 Task: Search one way flight ticket for 4 adults, 2 children, 2 infants in seat and 1 infant on lap in premium economy from Juneau: Juneau International Airport to Rockford: Chicago Rockford International Airport(was Northwest Chicagoland Regional Airport At Rockford) on 5-1-2023. Stops: Any number of stop. Choice of flights is Westjet. Number of bags: 2 carry on bags. Price is upto 99000. Outbound departure time preference is 6:15. Return departure time preference is 13:15.
Action: Mouse moved to (215, 190)
Screenshot: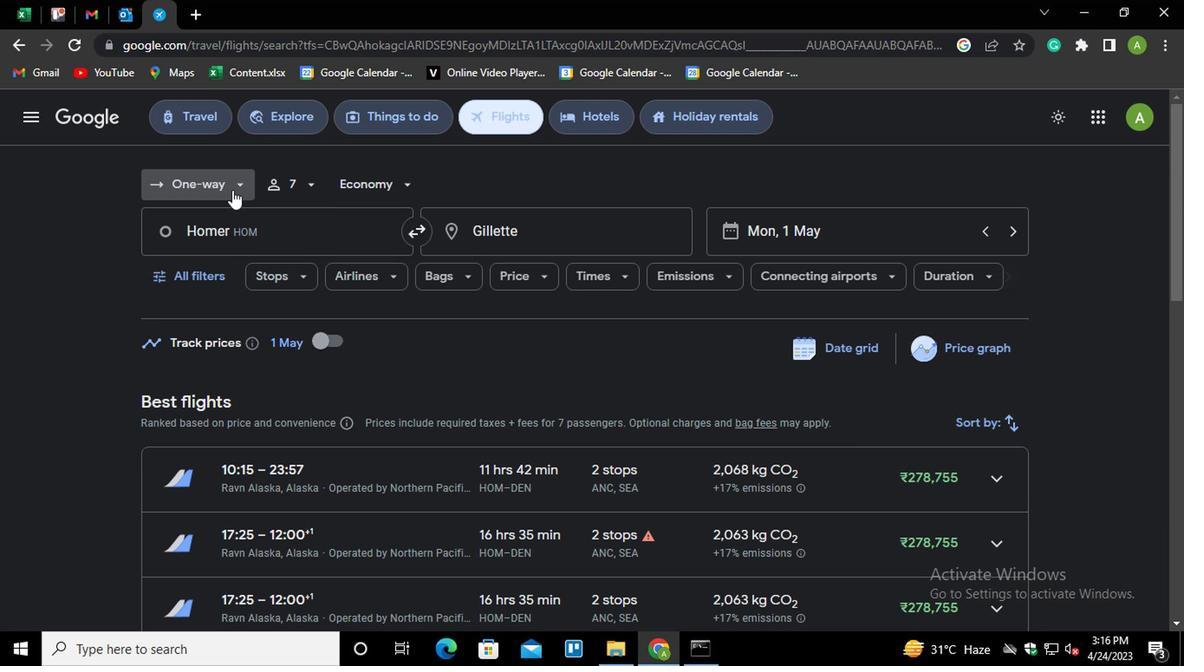 
Action: Mouse pressed left at (215, 190)
Screenshot: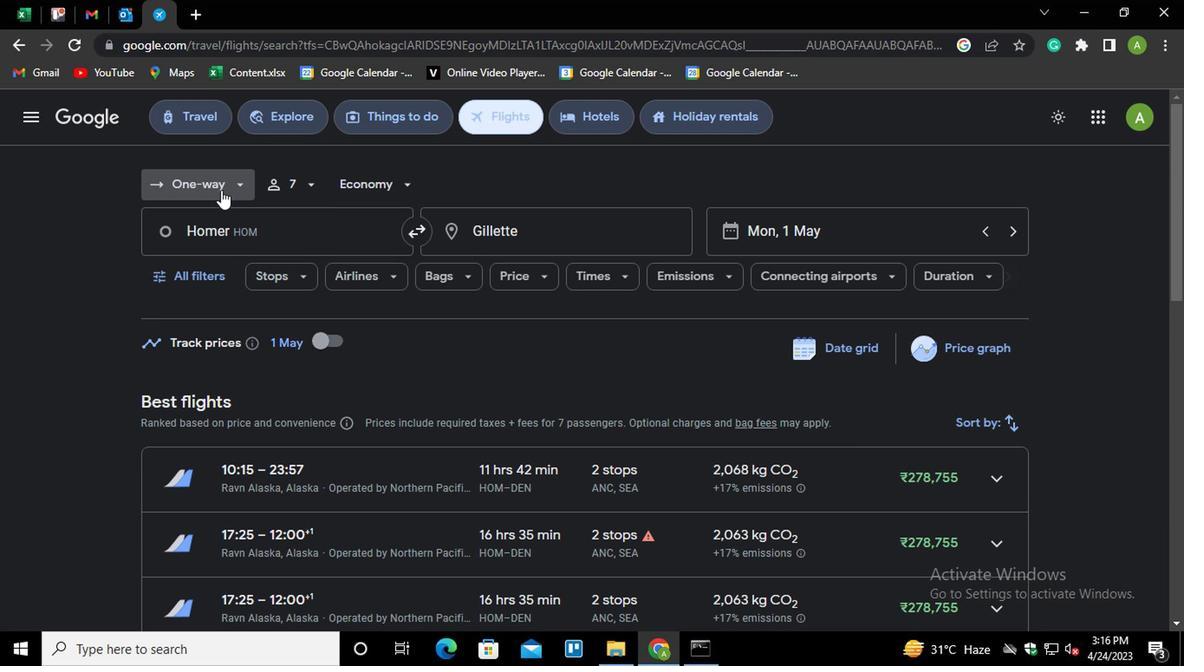 
Action: Mouse moved to (219, 252)
Screenshot: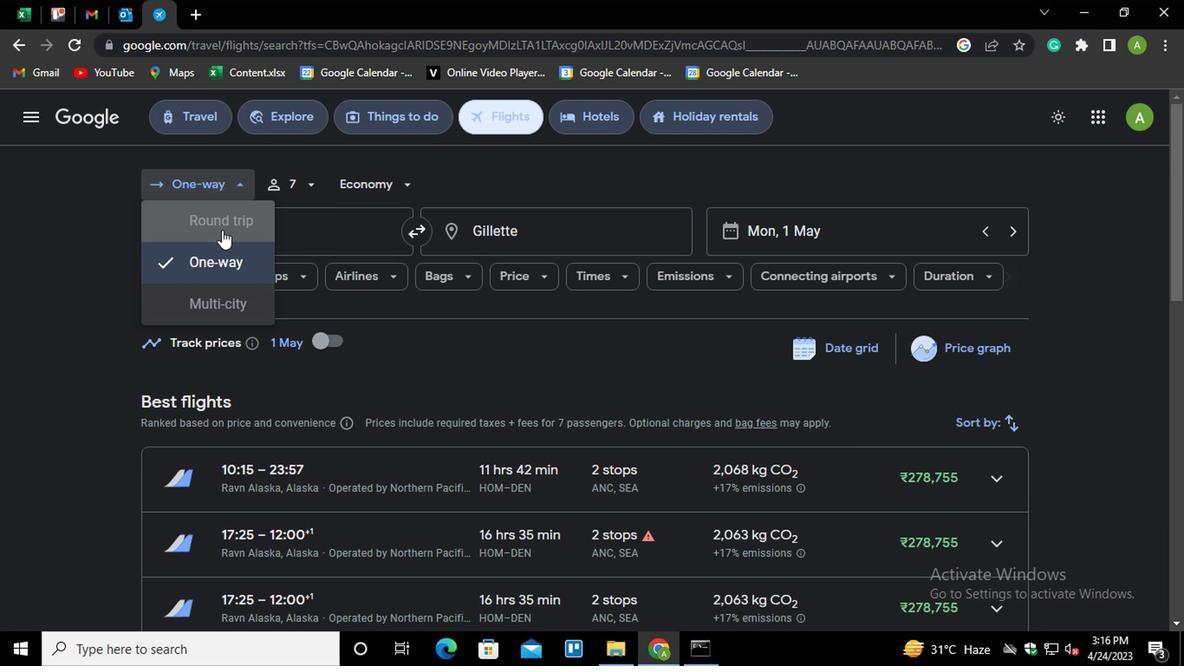 
Action: Mouse pressed left at (219, 252)
Screenshot: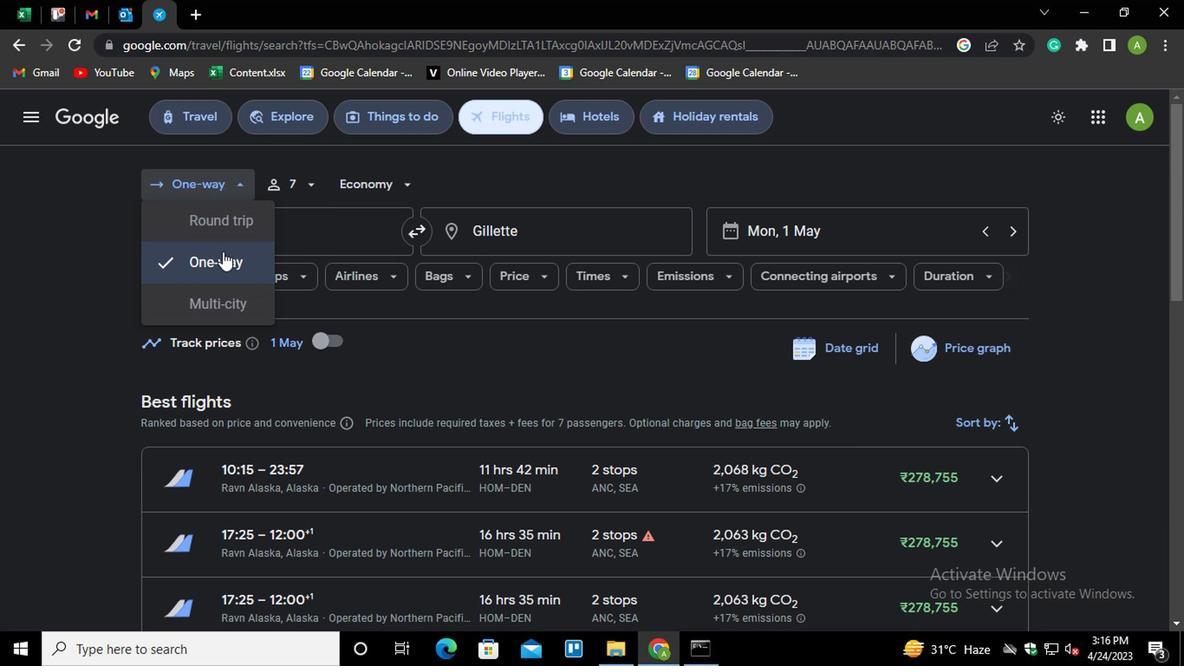
Action: Mouse moved to (290, 180)
Screenshot: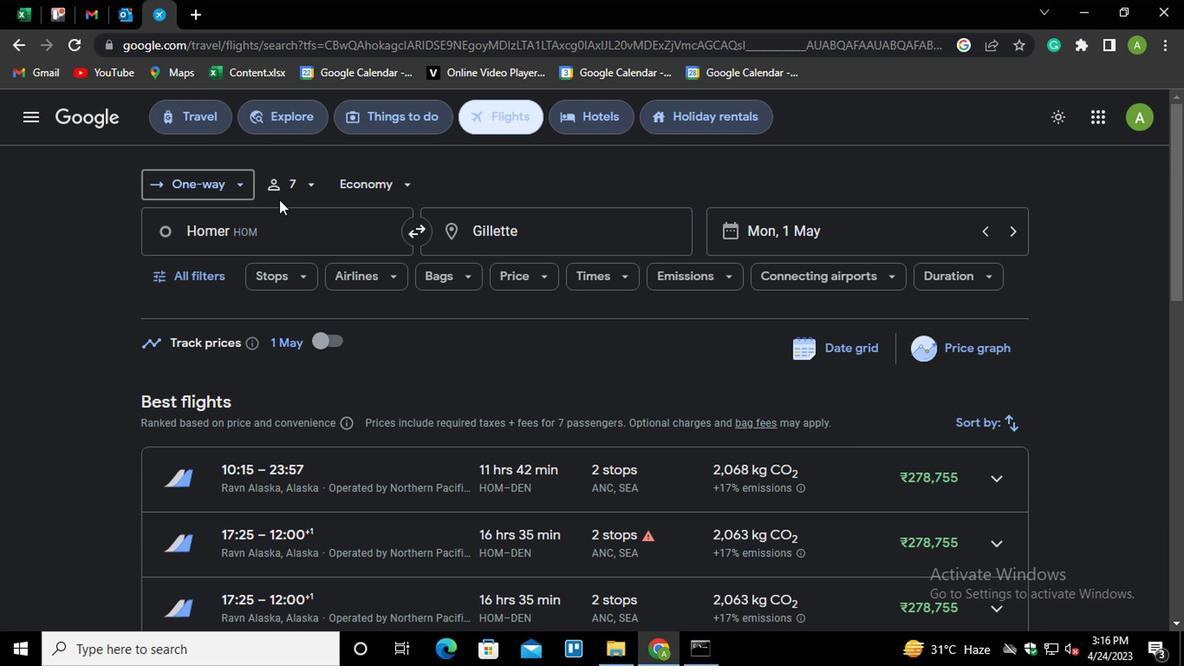 
Action: Mouse pressed left at (290, 180)
Screenshot: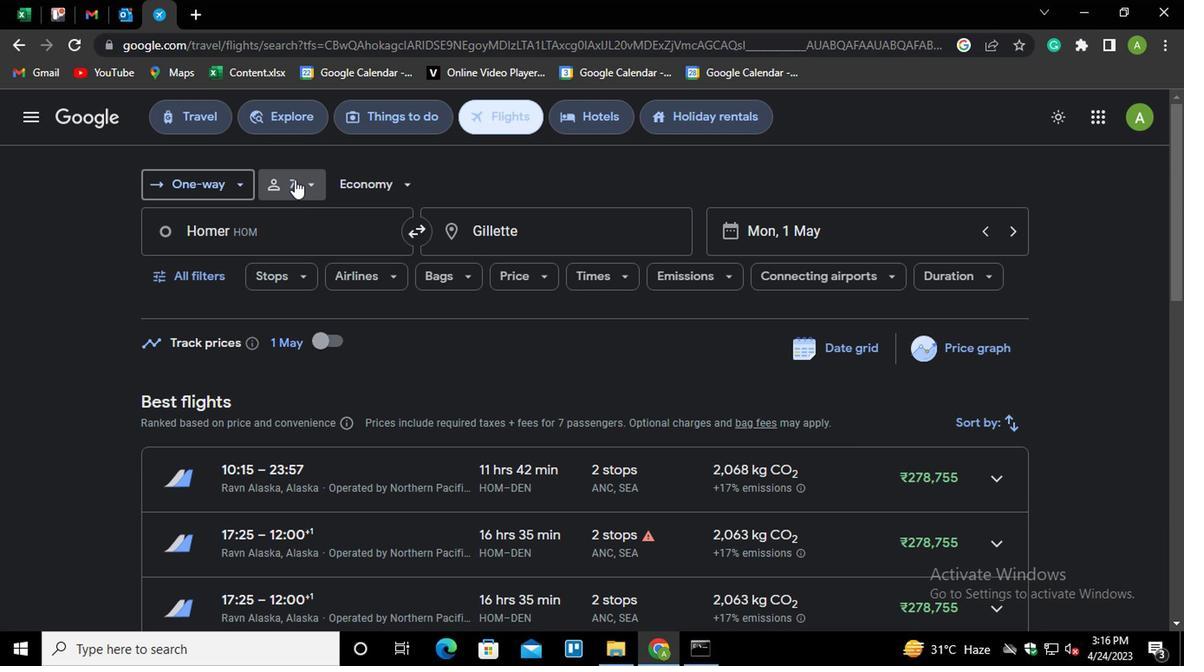 
Action: Mouse moved to (378, 228)
Screenshot: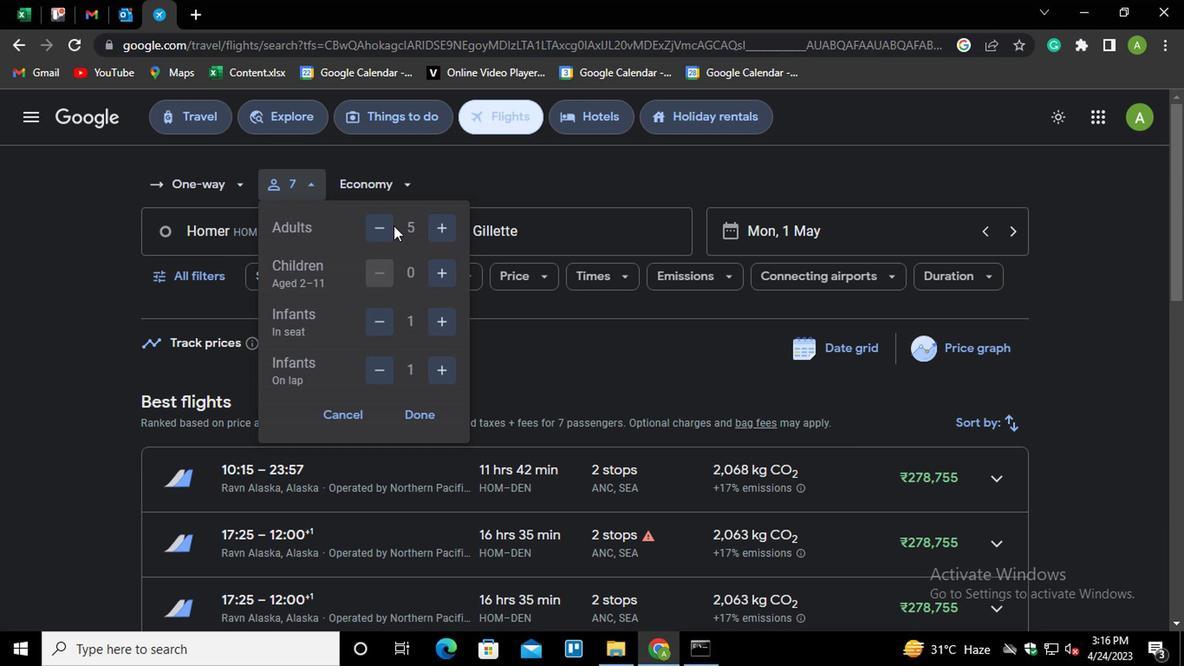 
Action: Mouse pressed left at (378, 228)
Screenshot: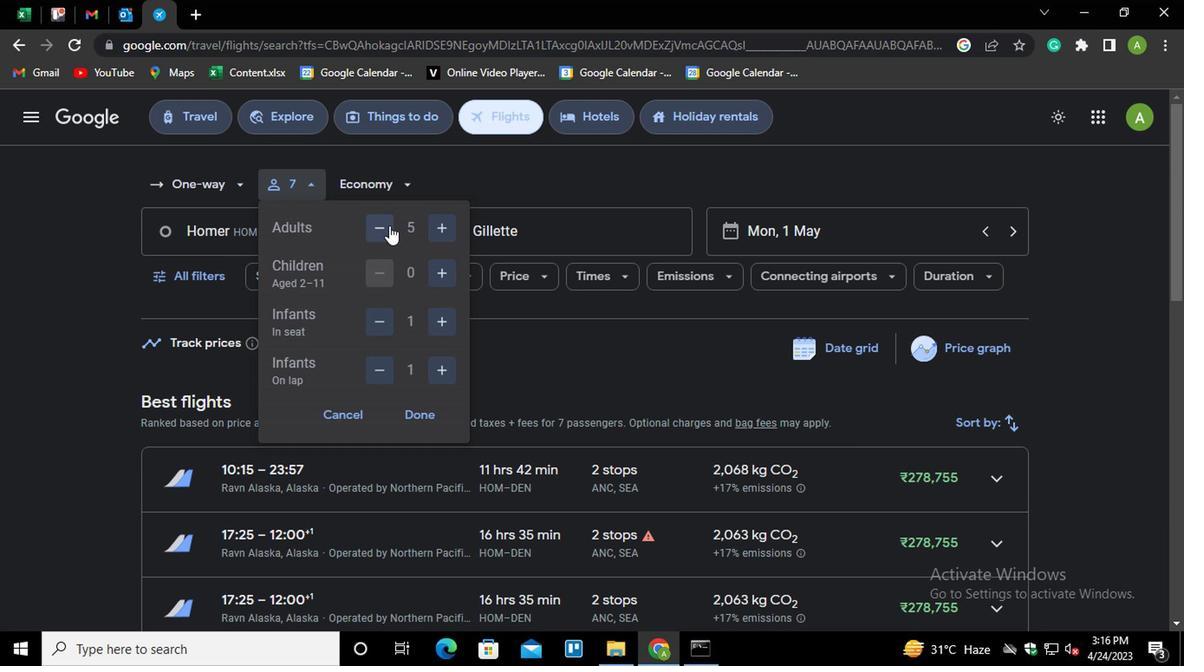 
Action: Mouse moved to (447, 270)
Screenshot: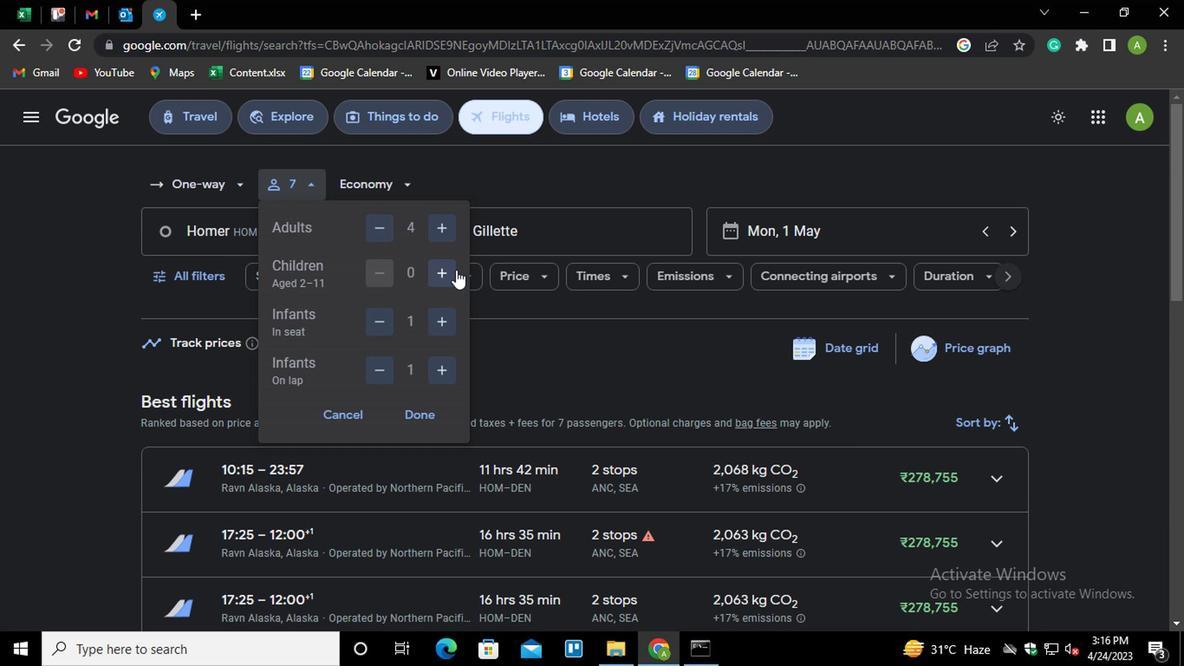 
Action: Mouse pressed left at (447, 270)
Screenshot: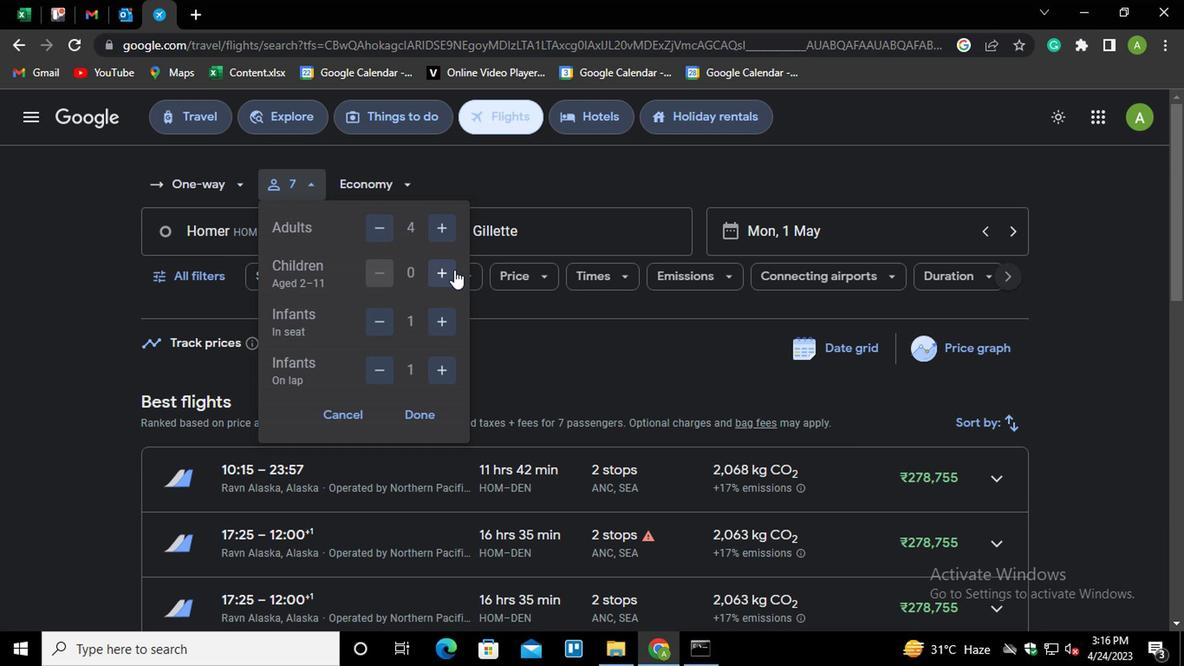 
Action: Mouse moved to (446, 270)
Screenshot: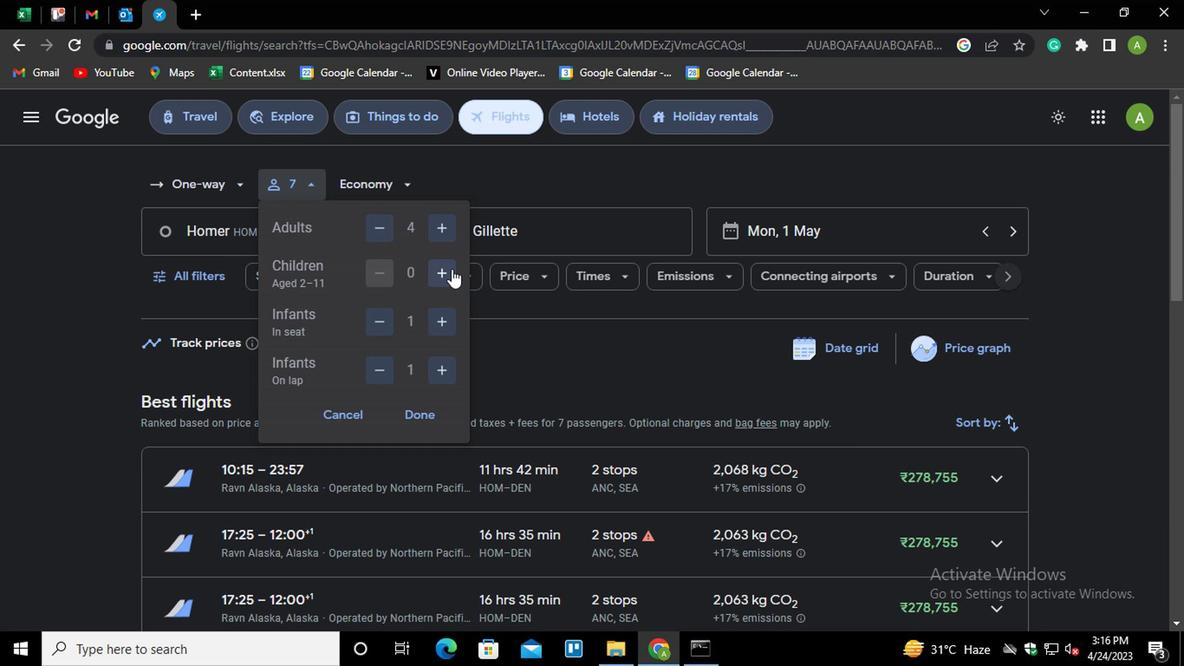 
Action: Mouse pressed left at (446, 270)
Screenshot: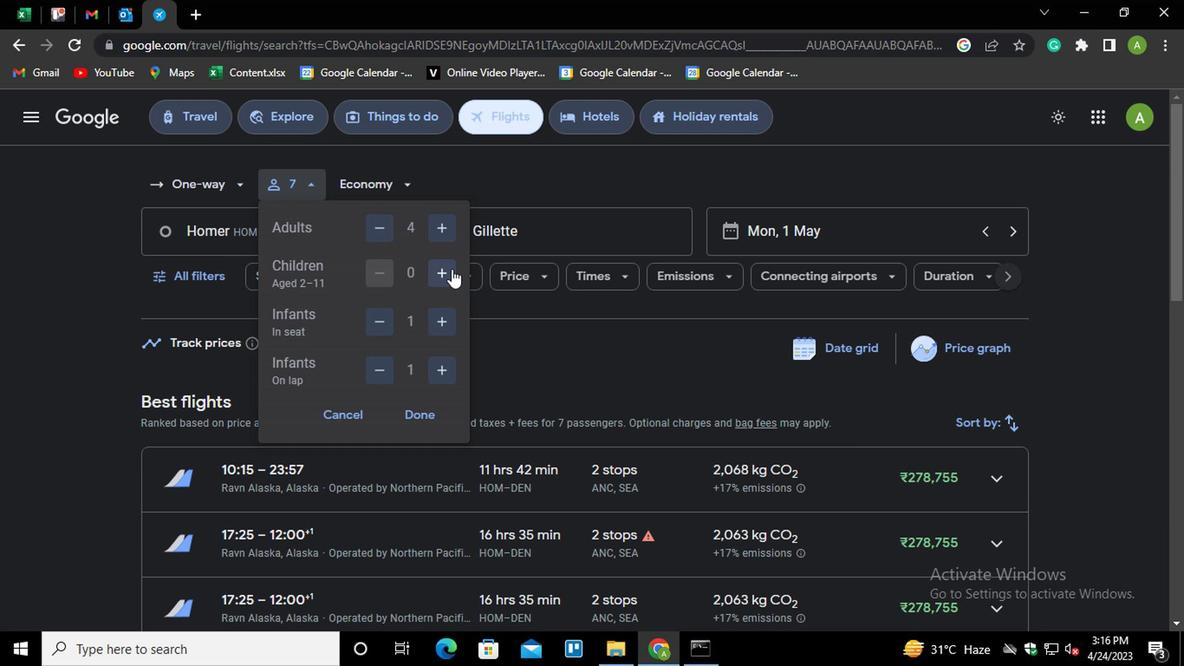 
Action: Mouse moved to (428, 325)
Screenshot: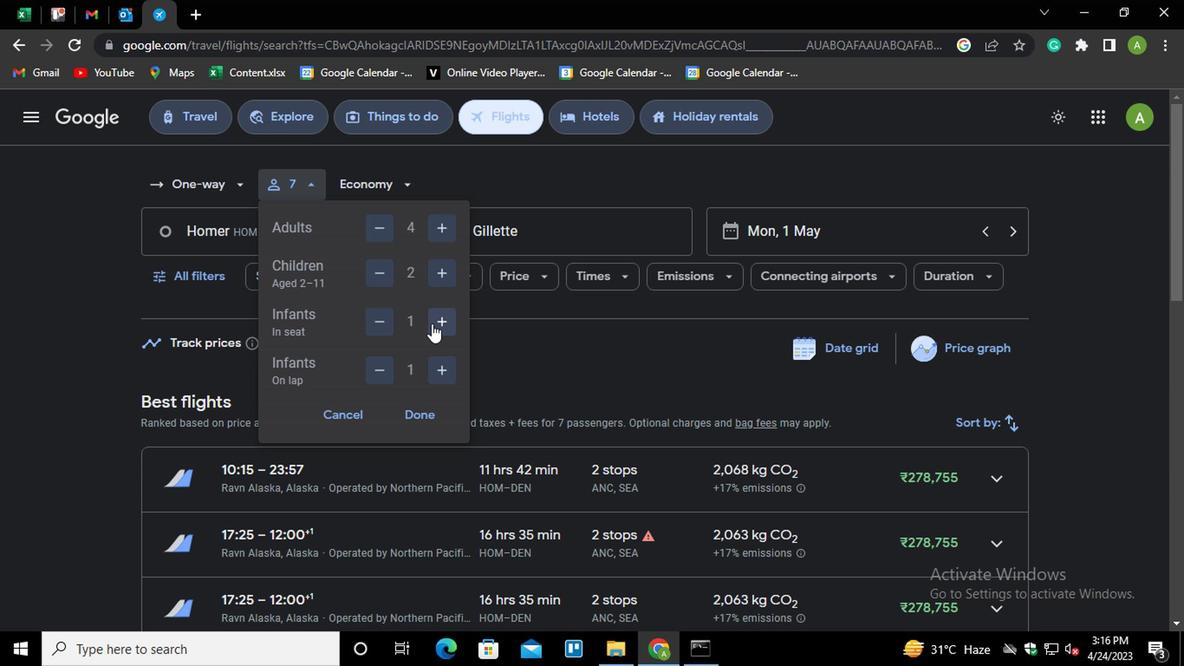 
Action: Mouse pressed left at (428, 325)
Screenshot: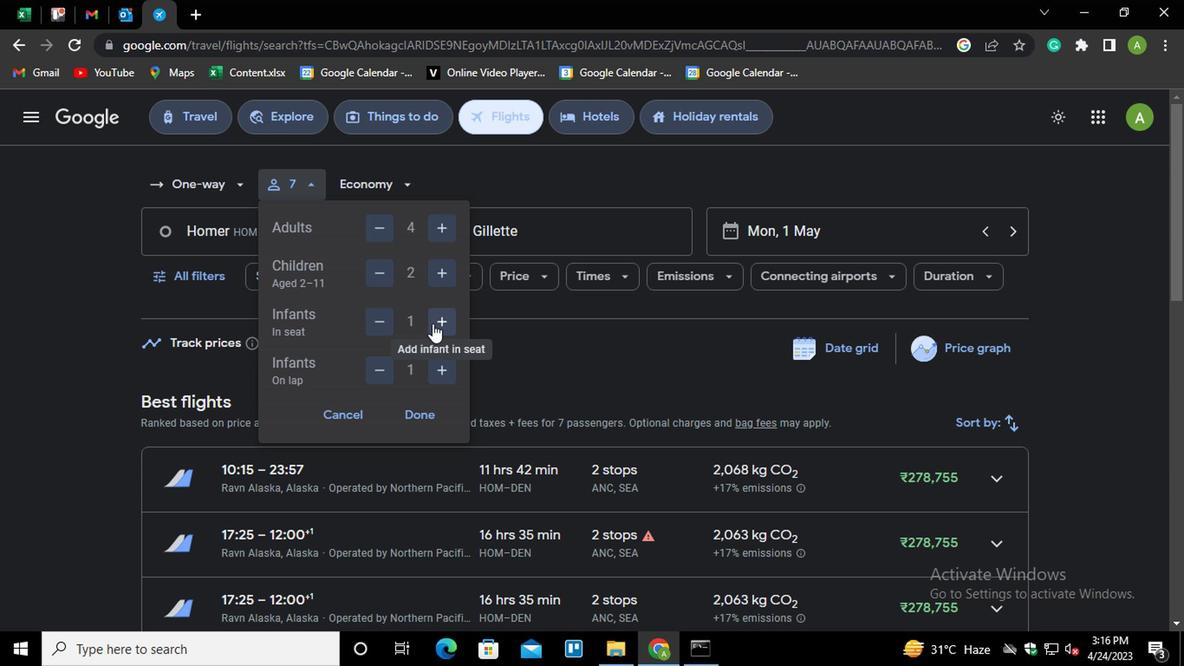 
Action: Mouse moved to (419, 420)
Screenshot: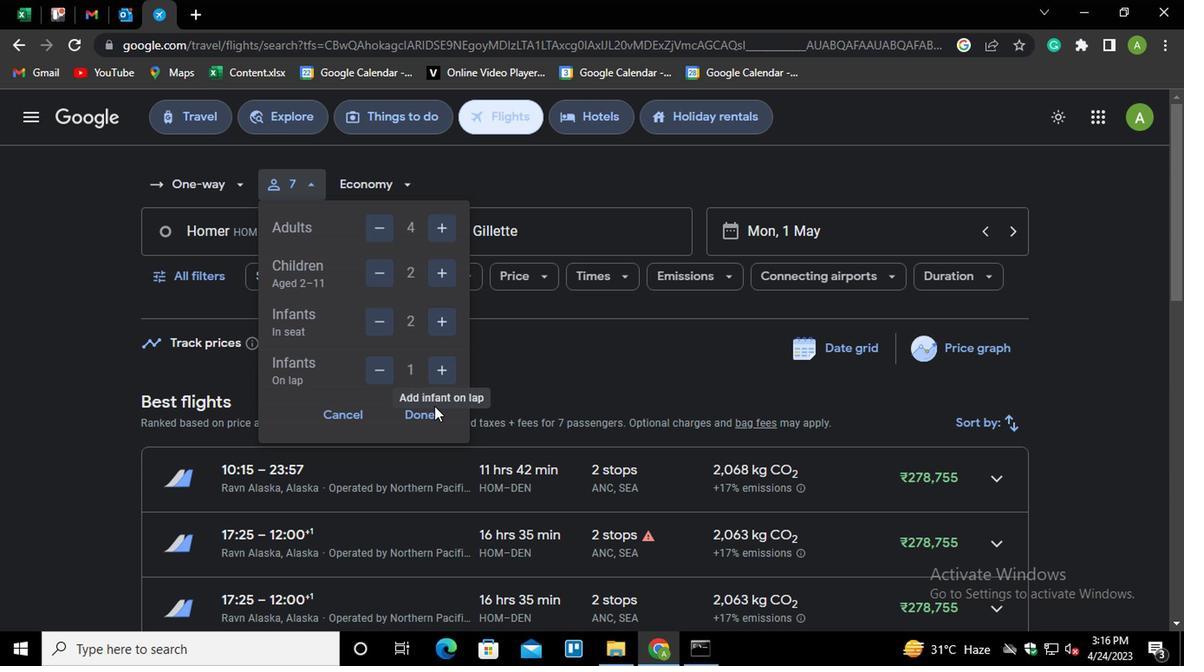 
Action: Mouse pressed left at (419, 420)
Screenshot: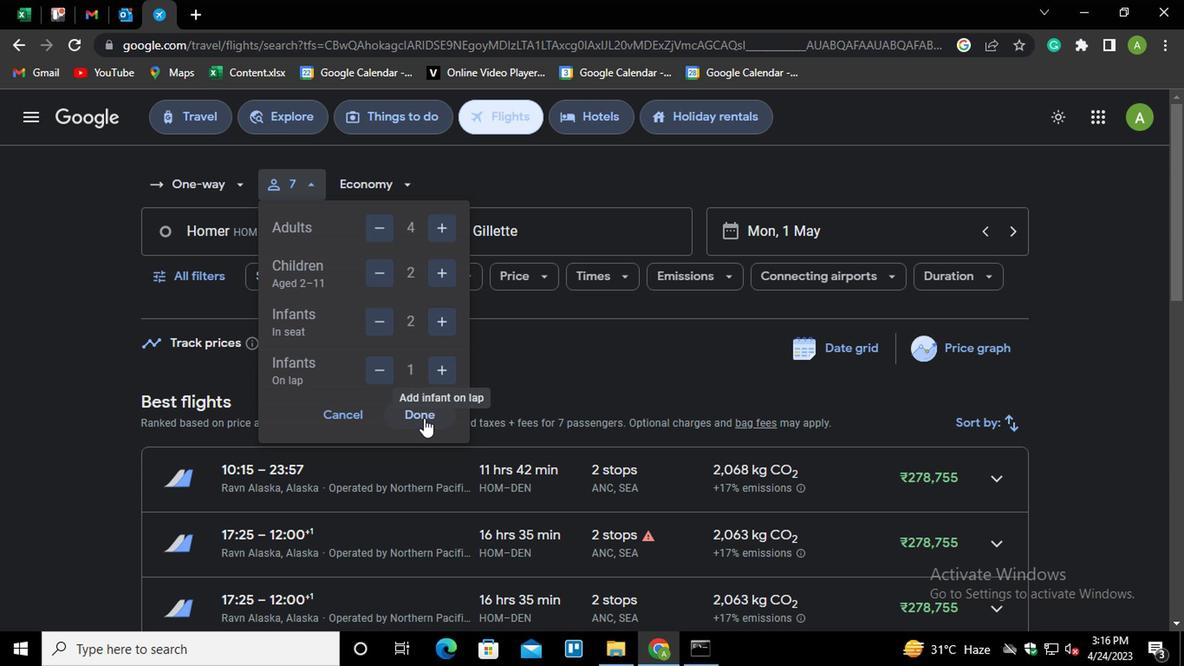
Action: Mouse moved to (371, 177)
Screenshot: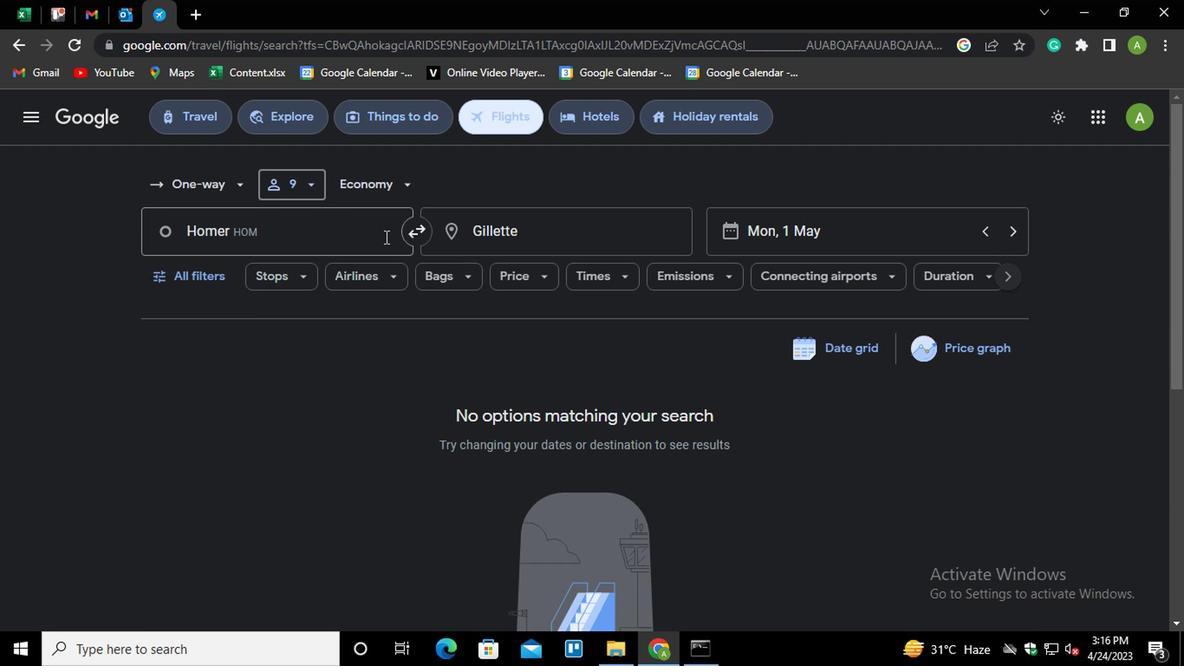 
Action: Mouse pressed left at (371, 177)
Screenshot: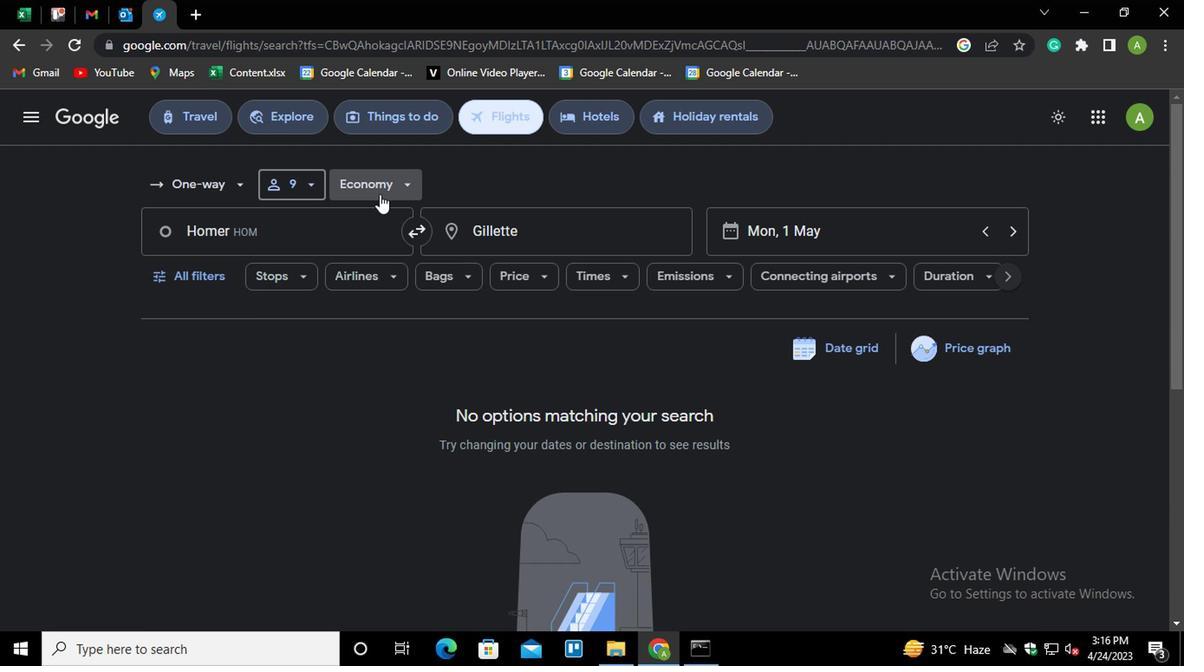 
Action: Mouse moved to (412, 263)
Screenshot: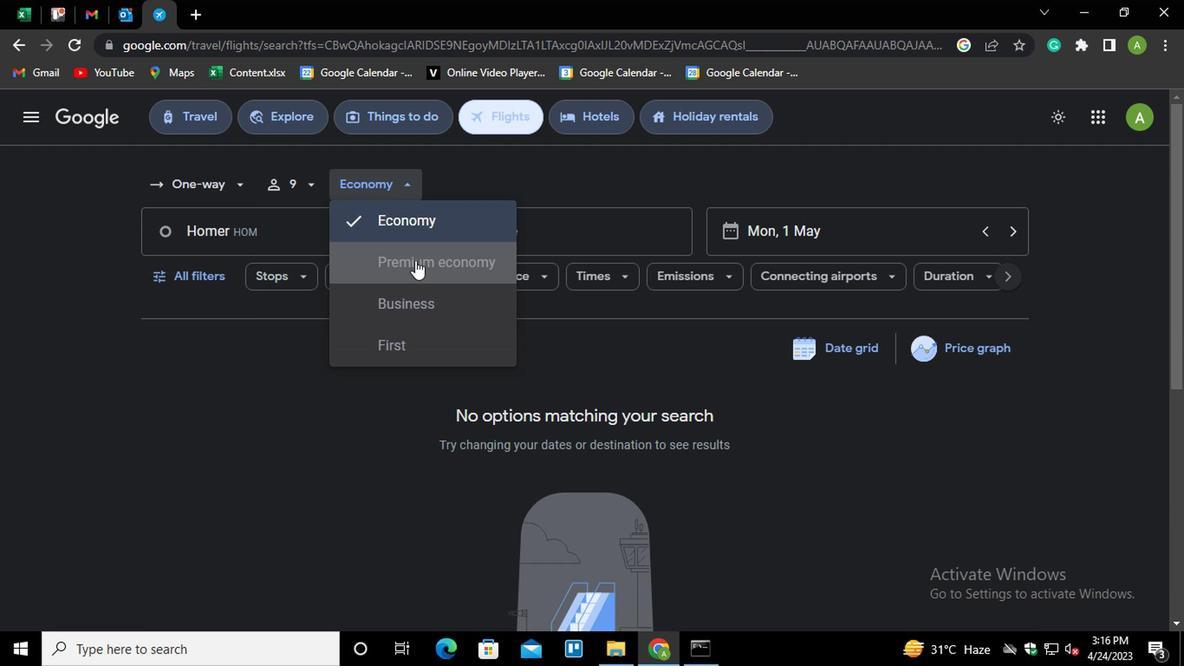 
Action: Mouse pressed left at (412, 263)
Screenshot: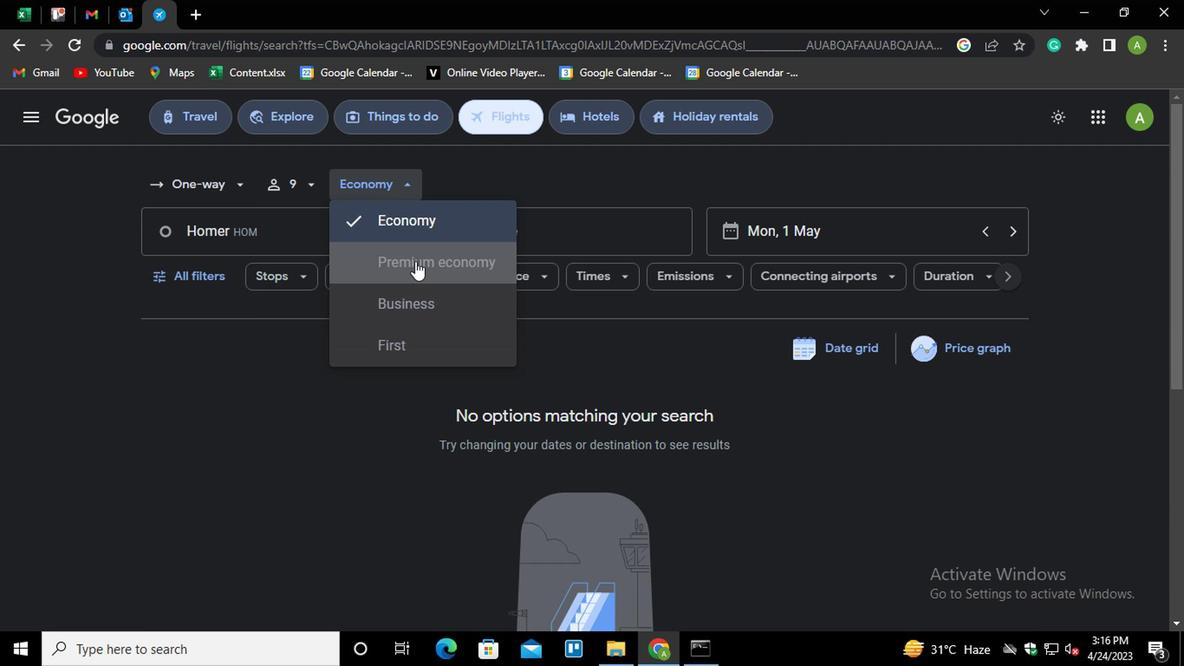 
Action: Mouse moved to (267, 220)
Screenshot: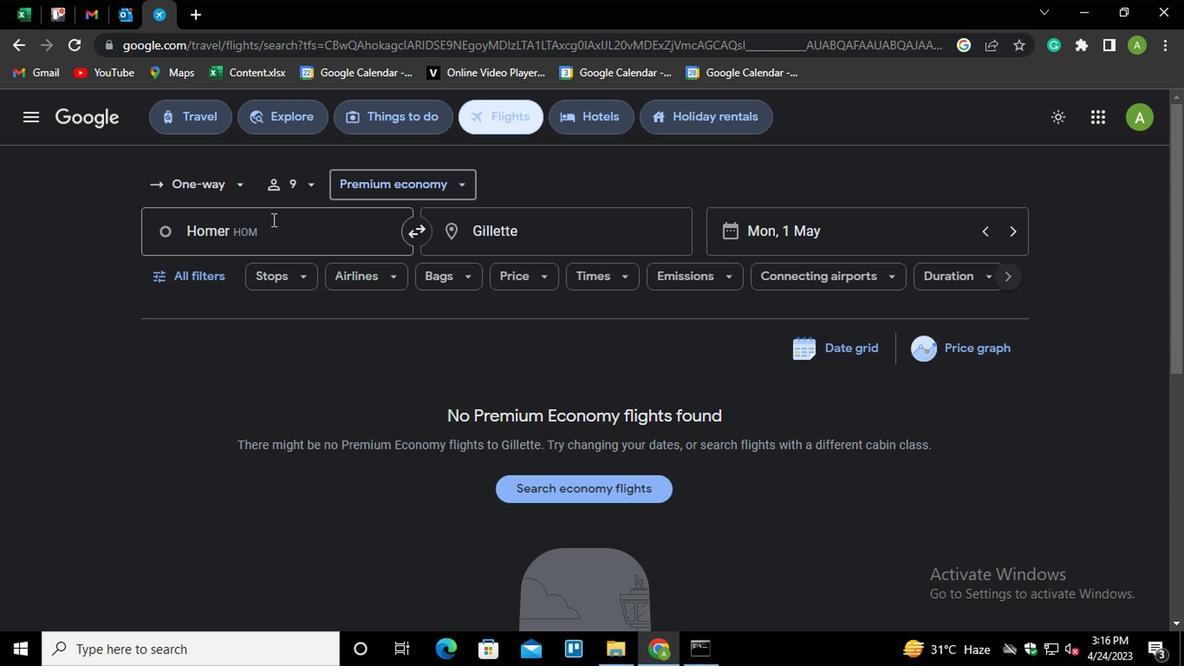 
Action: Mouse pressed left at (267, 220)
Screenshot: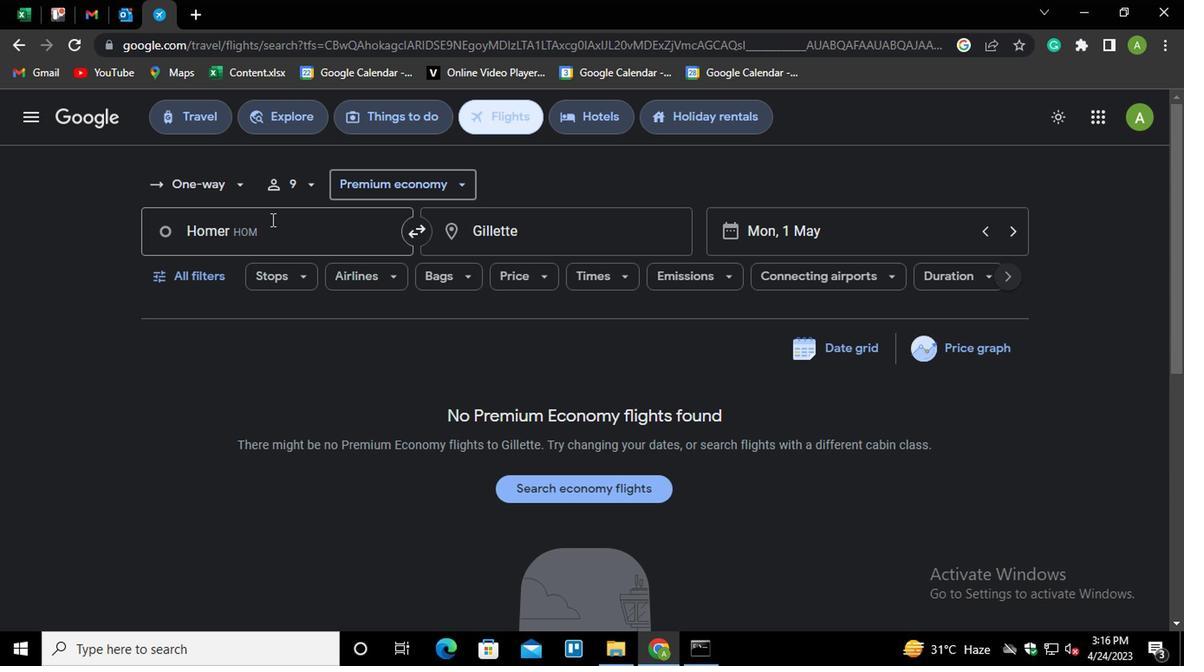 
Action: Key pressed <Key.shift_r>Junea<Key.down><Key.down><Key.enter>
Screenshot: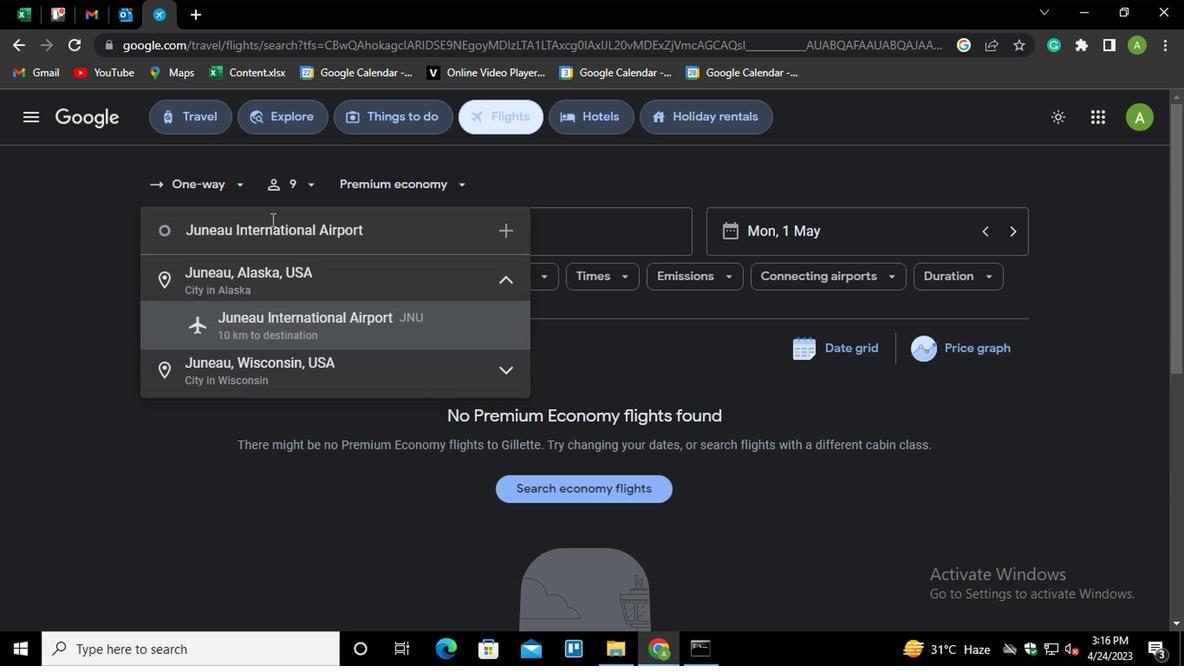
Action: Mouse moved to (526, 239)
Screenshot: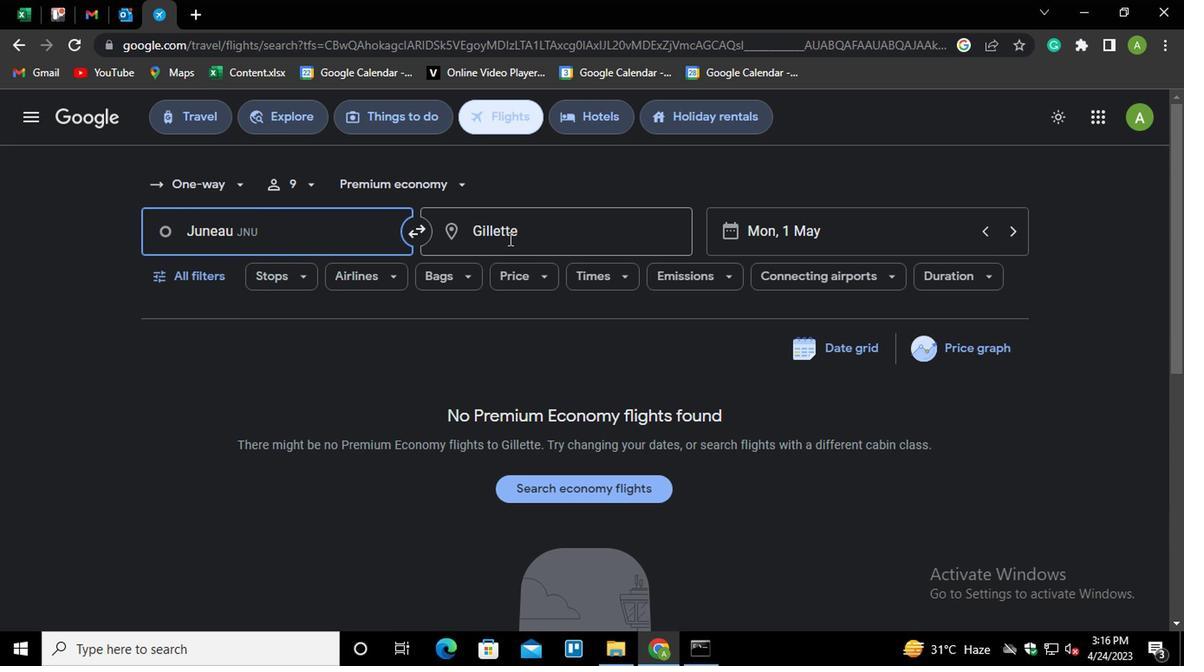 
Action: Mouse pressed left at (526, 239)
Screenshot: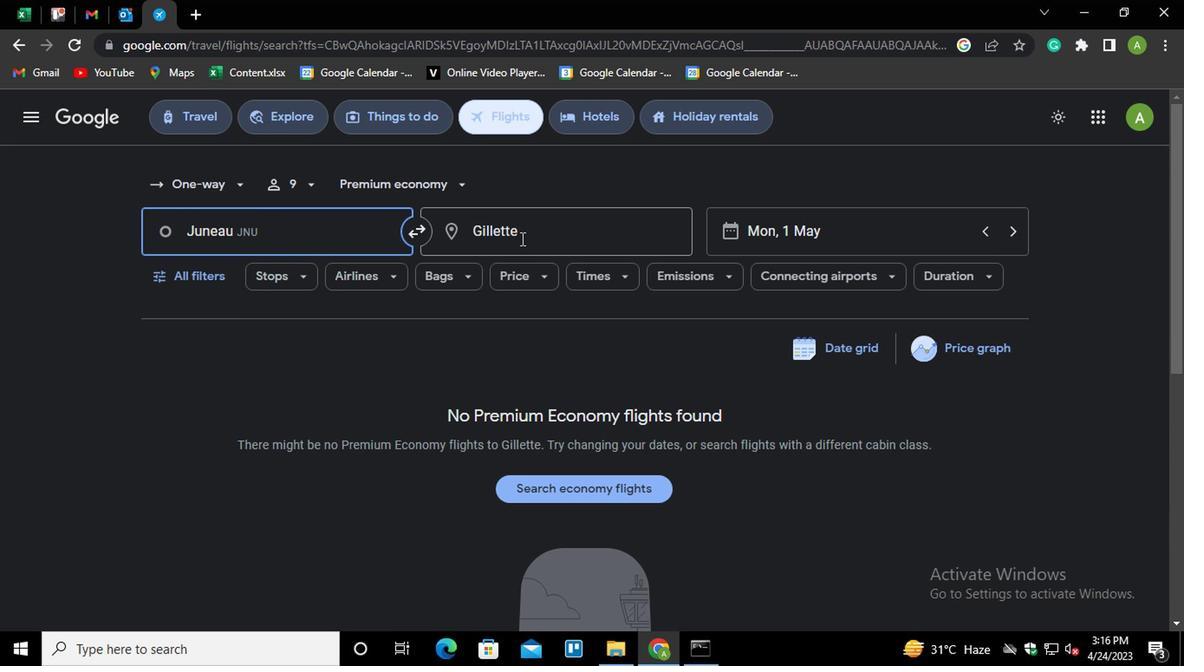
Action: Key pressed <Key.shift><Key.shift><Key.shift>CHICA<Key.down><Key.down><Key.down><Key.down><Key.enter>
Screenshot: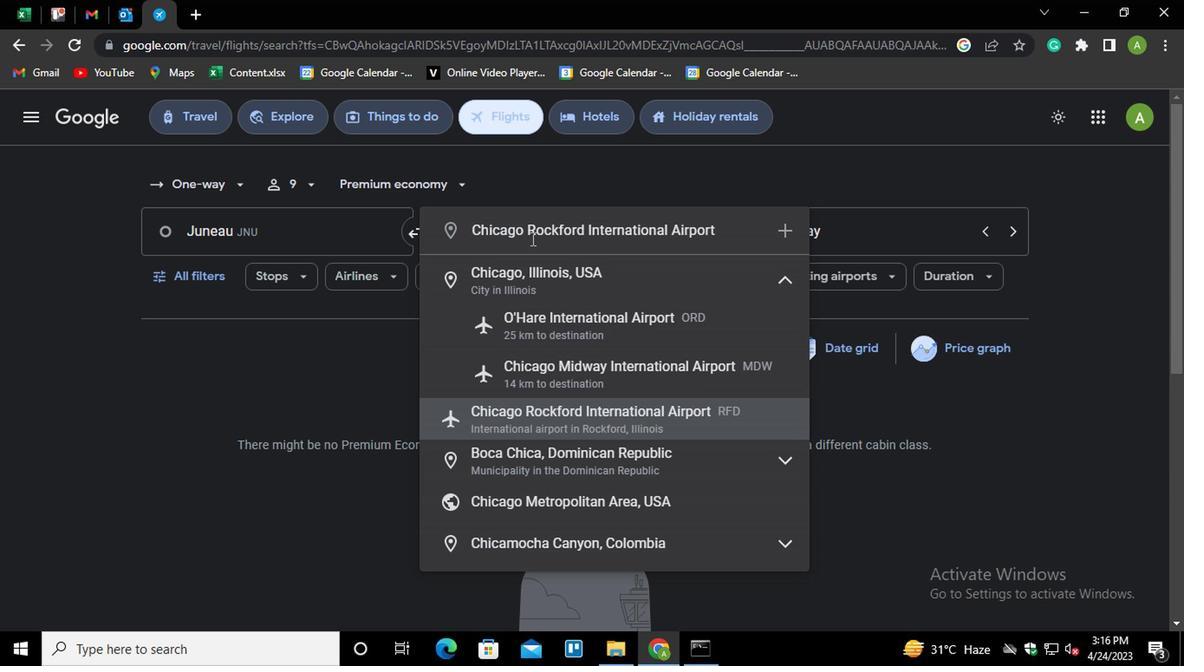 
Action: Mouse moved to (167, 273)
Screenshot: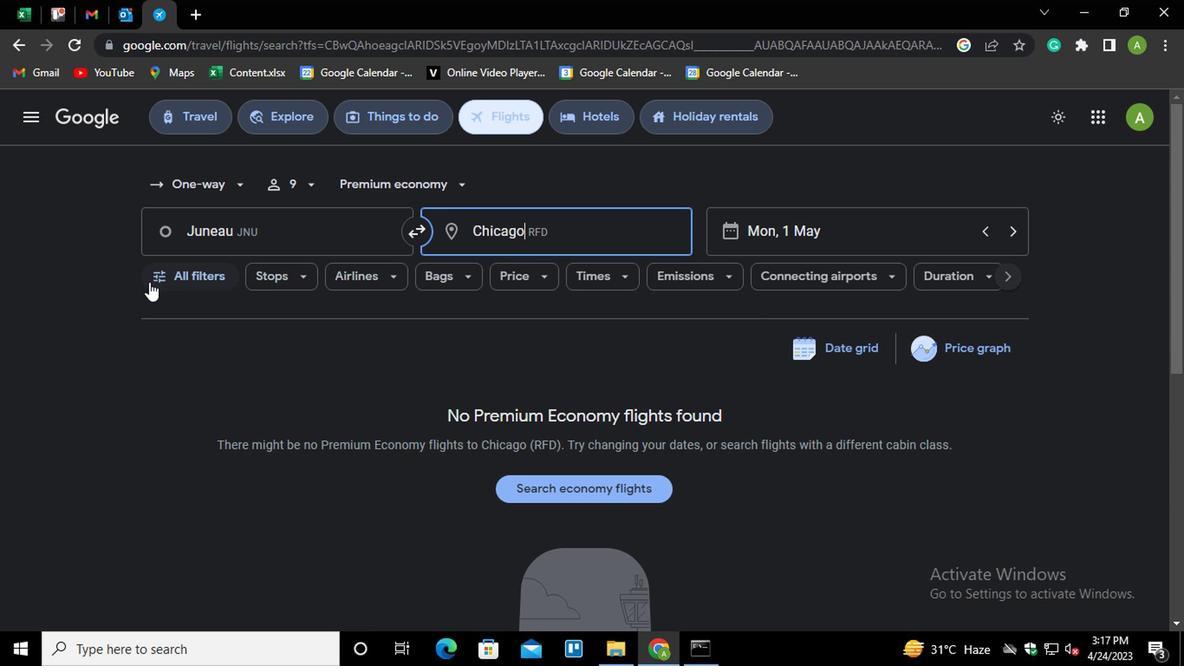 
Action: Mouse pressed left at (167, 273)
Screenshot: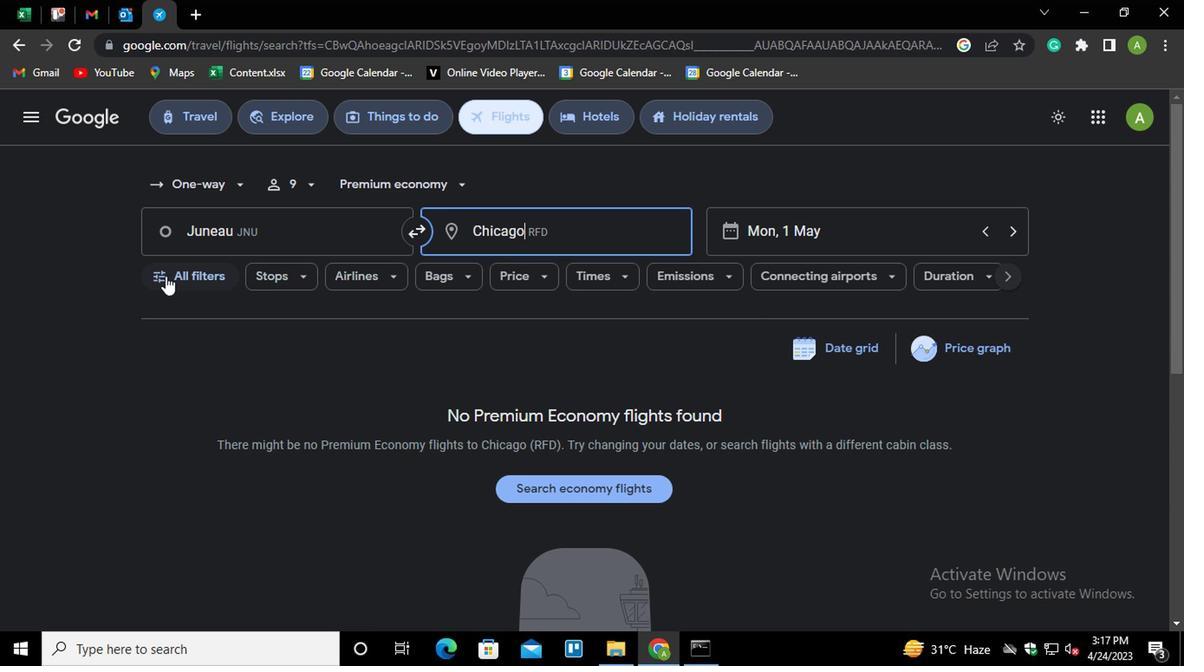 
Action: Mouse moved to (343, 443)
Screenshot: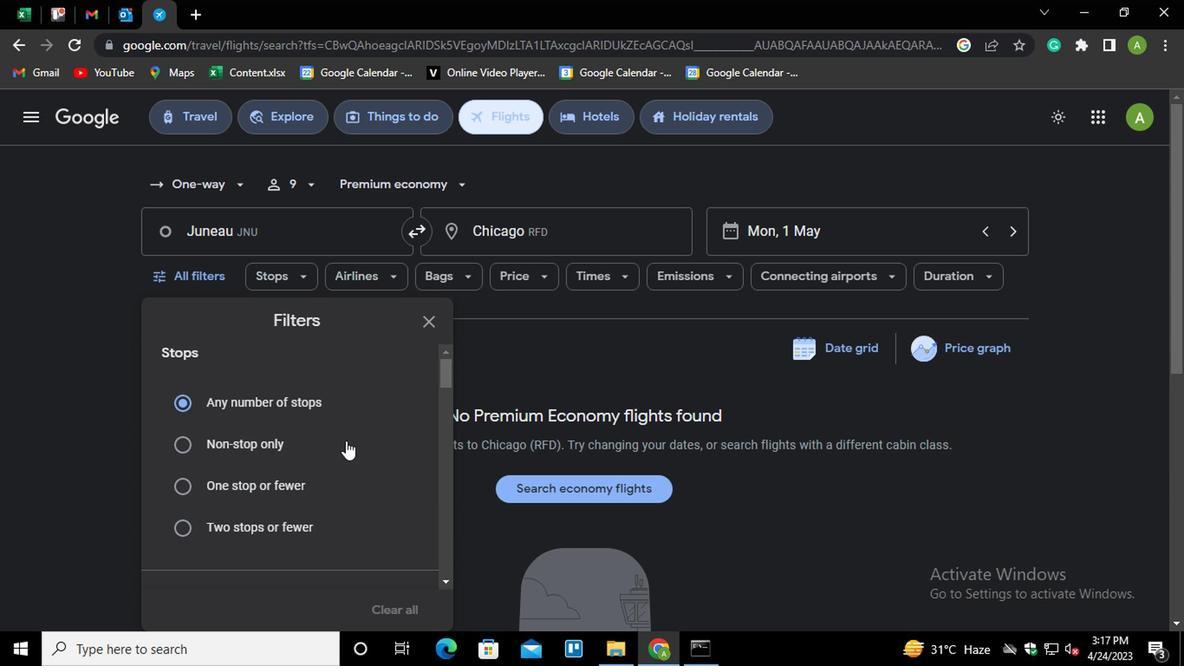 
Action: Mouse scrolled (343, 442) with delta (0, -1)
Screenshot: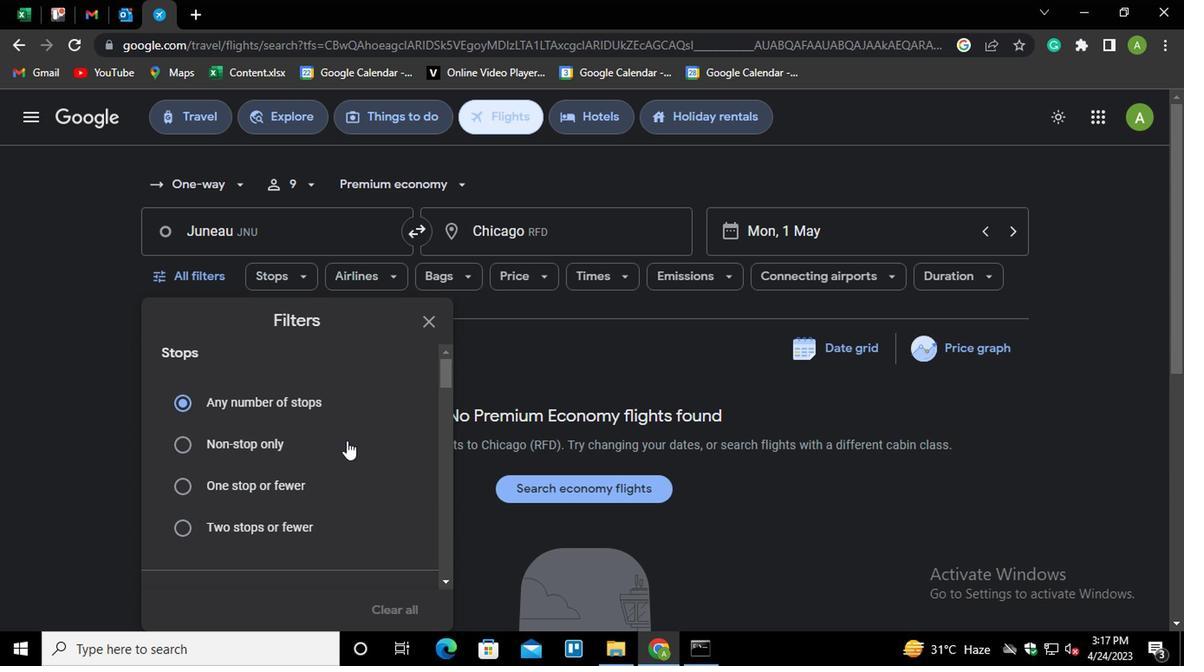 
Action: Mouse scrolled (343, 442) with delta (0, -1)
Screenshot: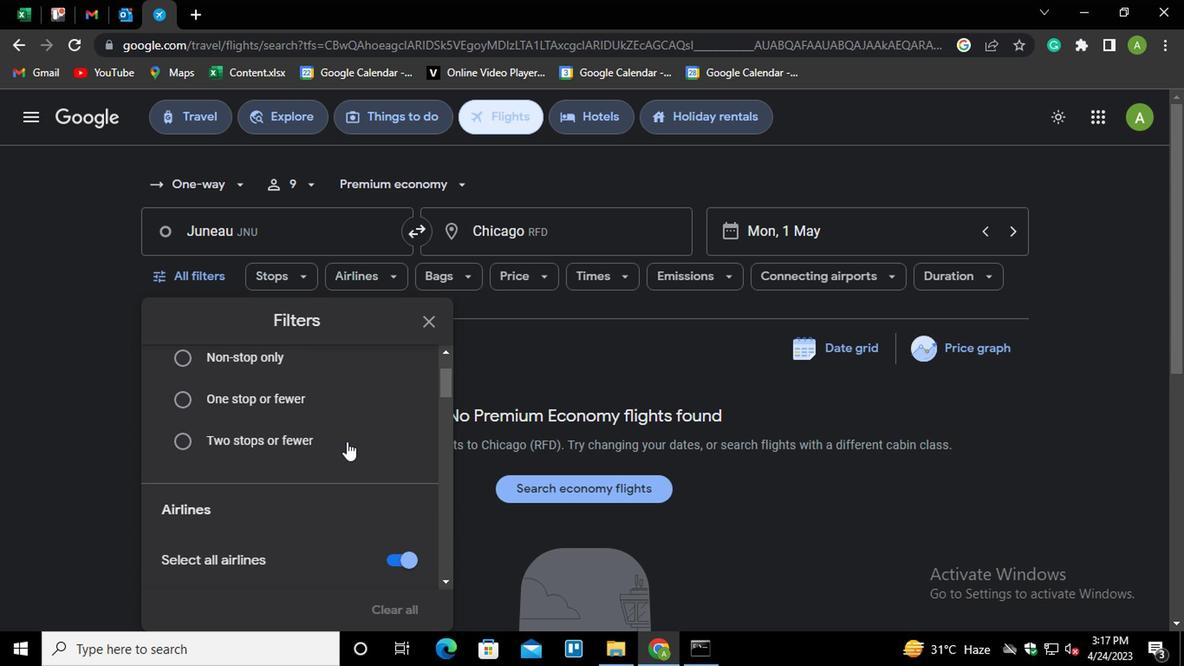 
Action: Mouse moved to (407, 471)
Screenshot: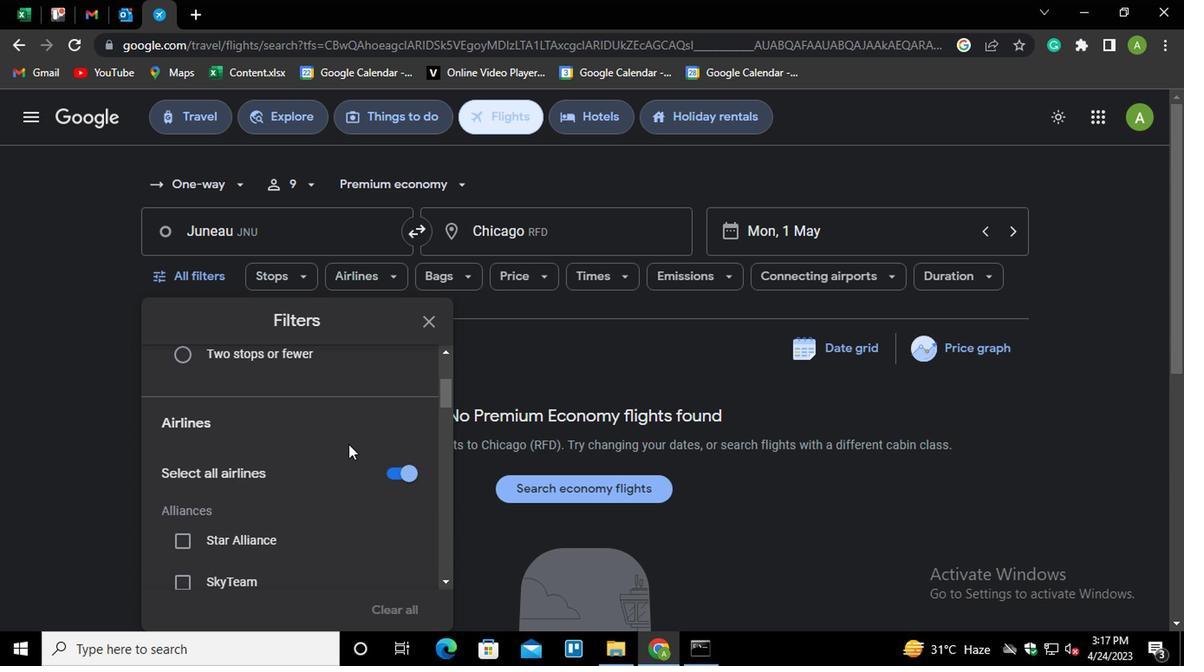 
Action: Mouse pressed left at (407, 471)
Screenshot: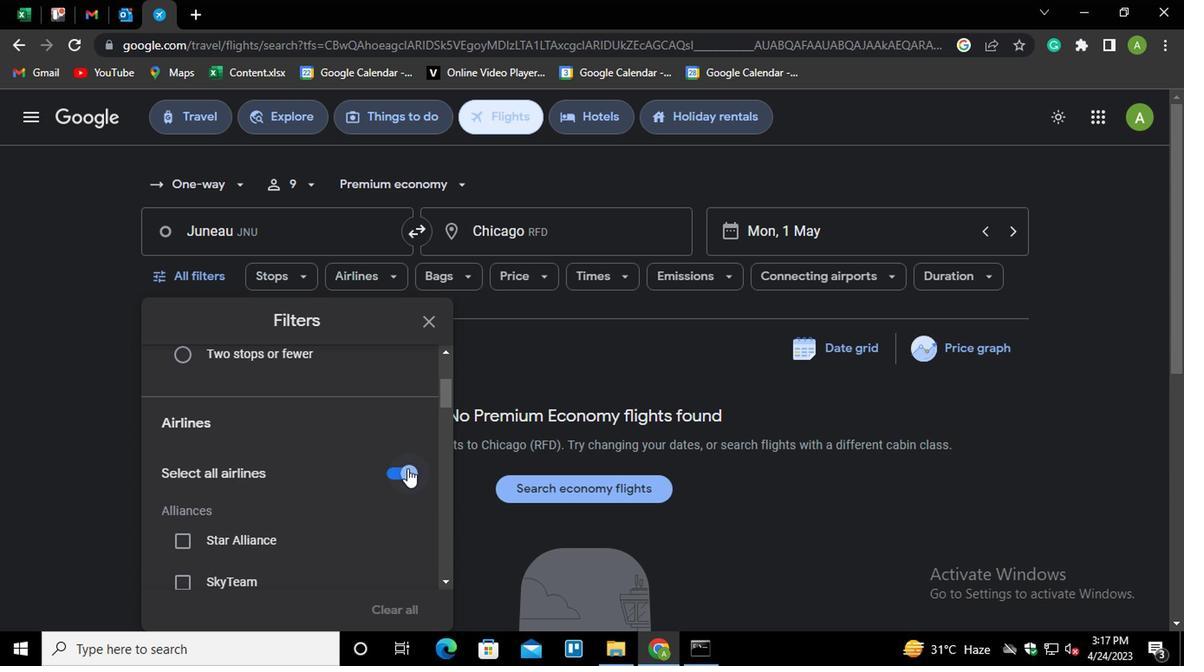 
Action: Mouse moved to (341, 481)
Screenshot: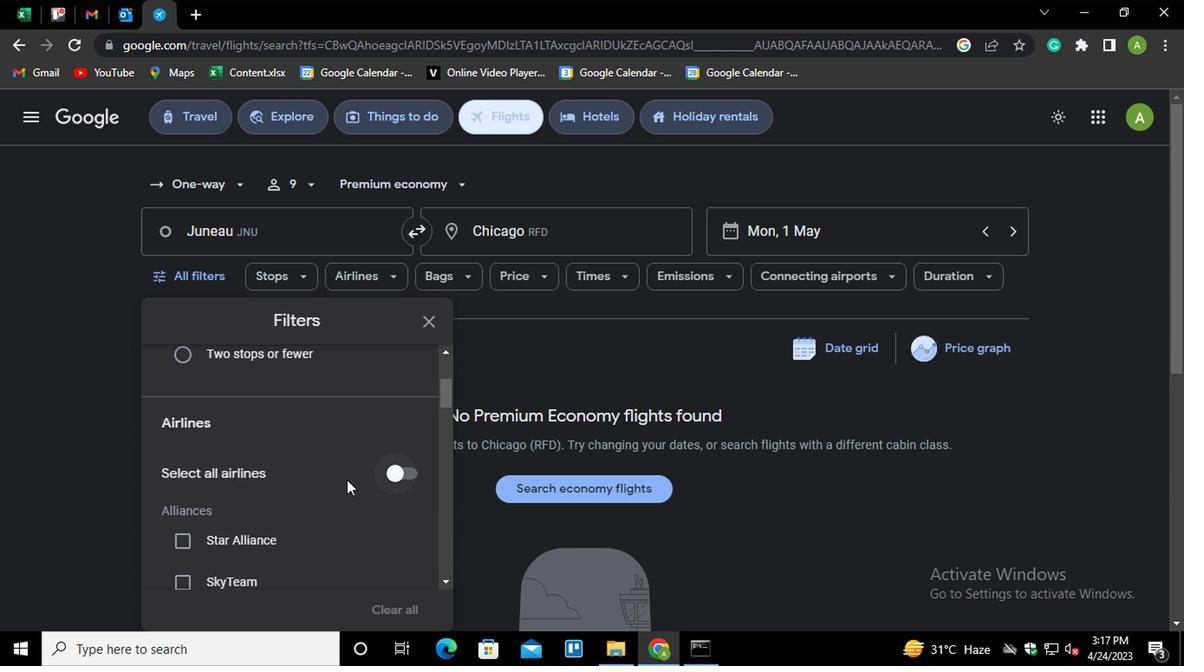 
Action: Mouse scrolled (341, 480) with delta (0, -1)
Screenshot: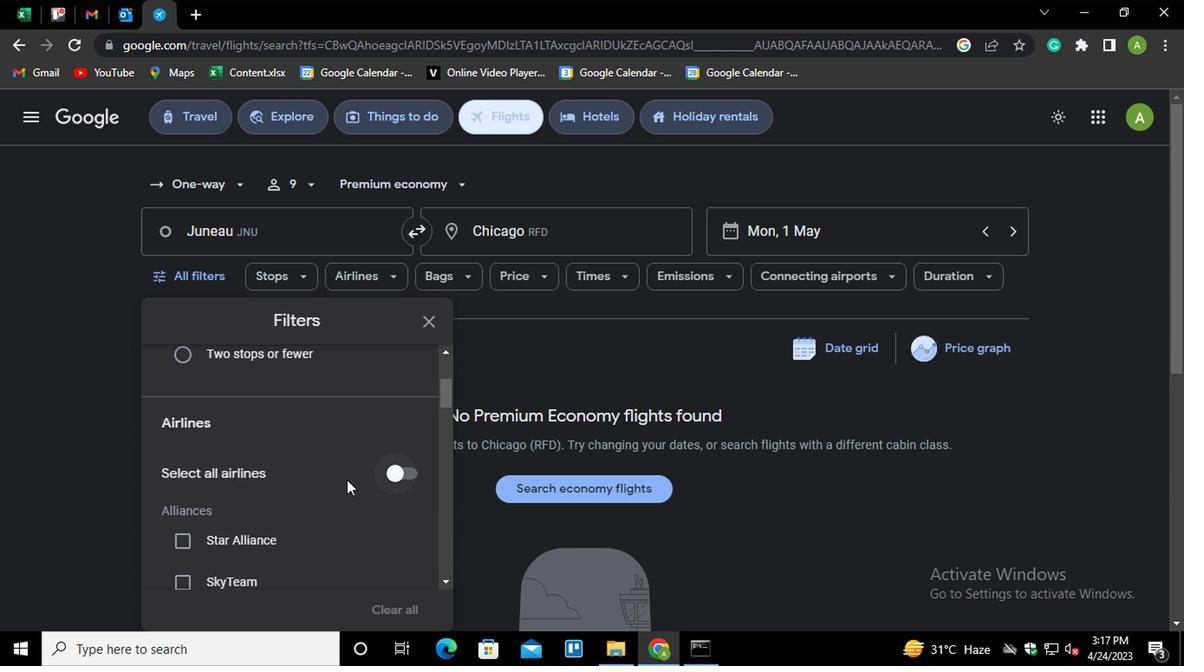 
Action: Mouse moved to (340, 481)
Screenshot: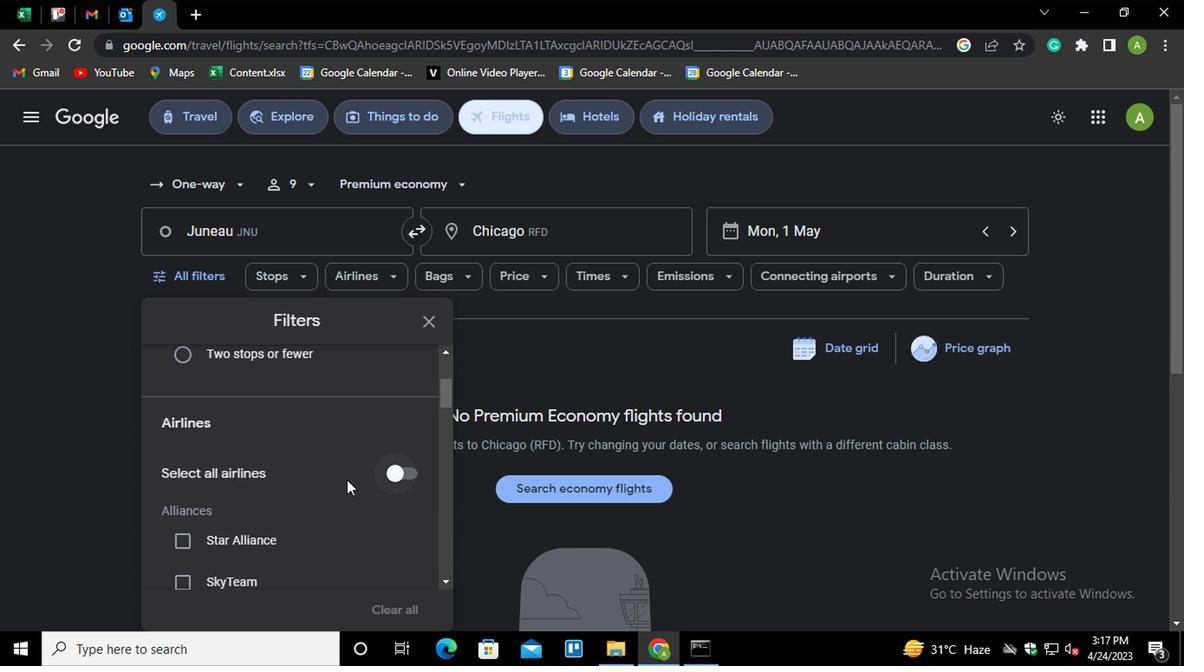 
Action: Mouse scrolled (340, 480) with delta (0, -1)
Screenshot: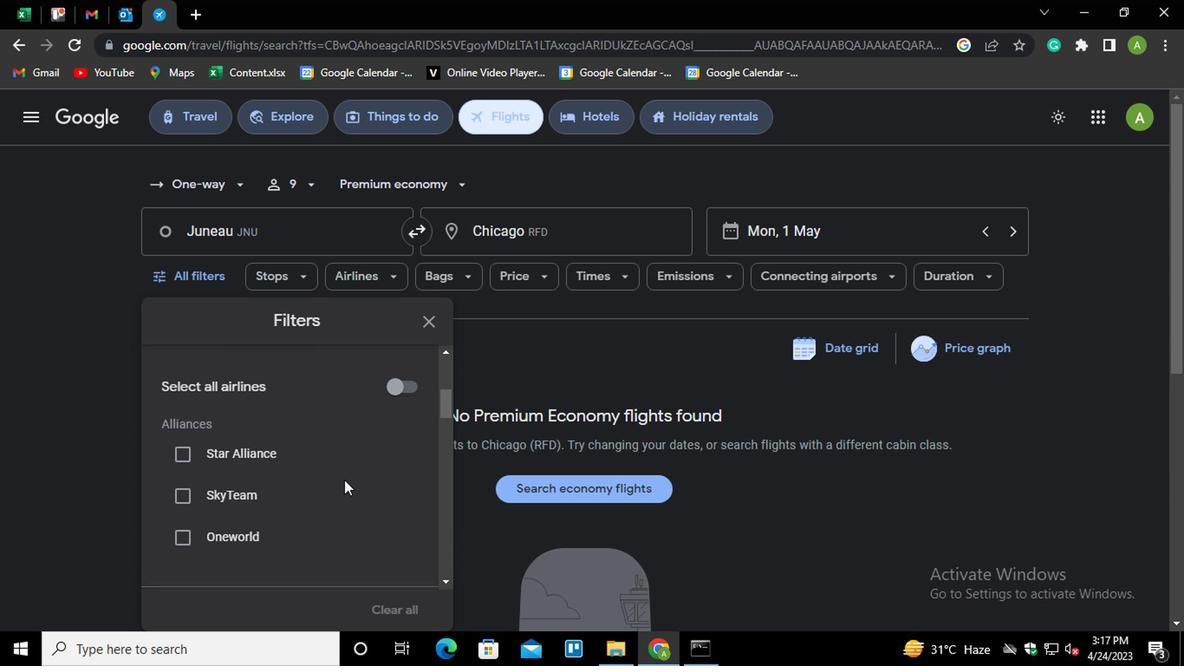 
Action: Mouse scrolled (340, 480) with delta (0, -1)
Screenshot: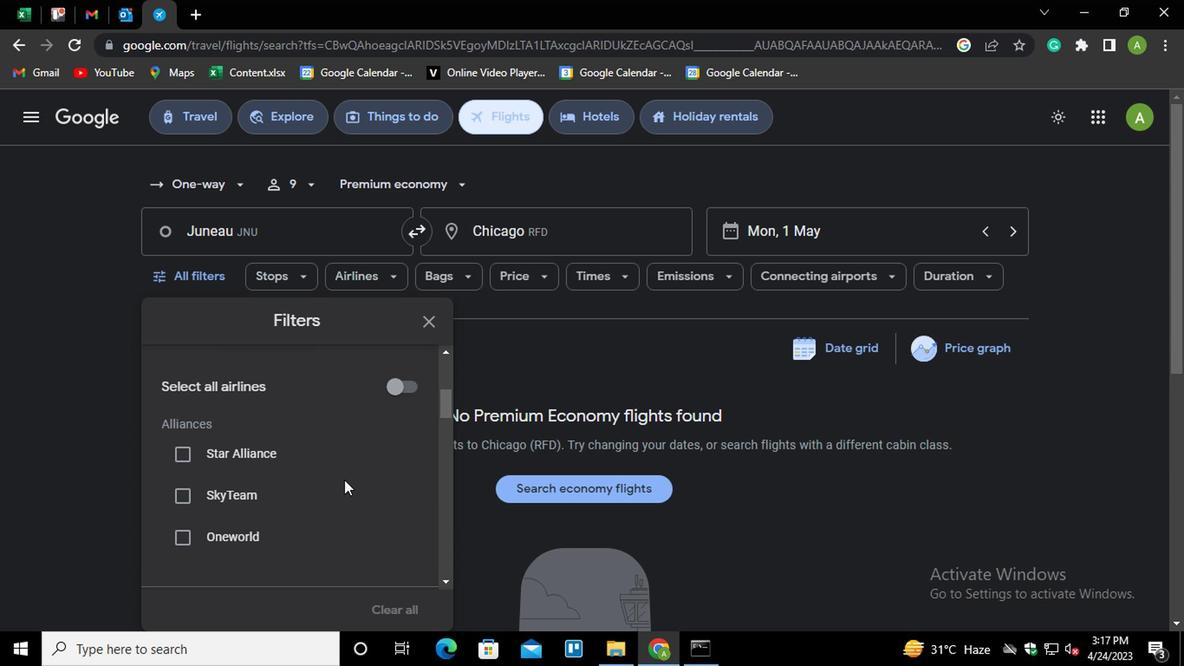
Action: Mouse moved to (338, 482)
Screenshot: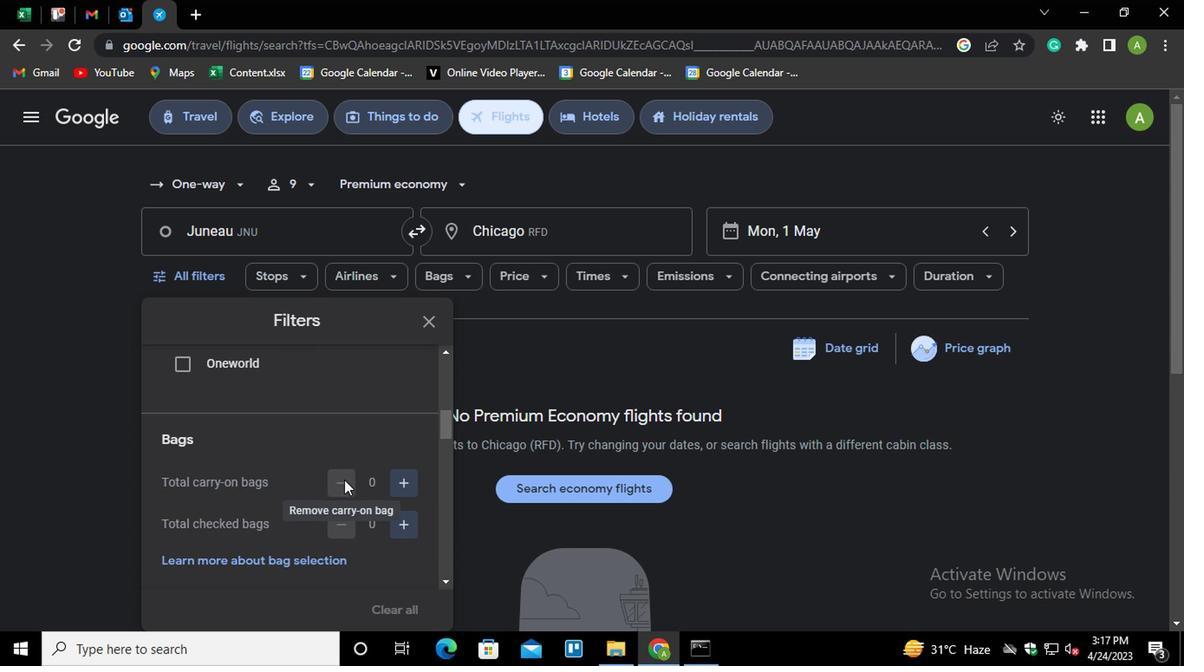 
Action: Mouse scrolled (338, 481) with delta (0, 0)
Screenshot: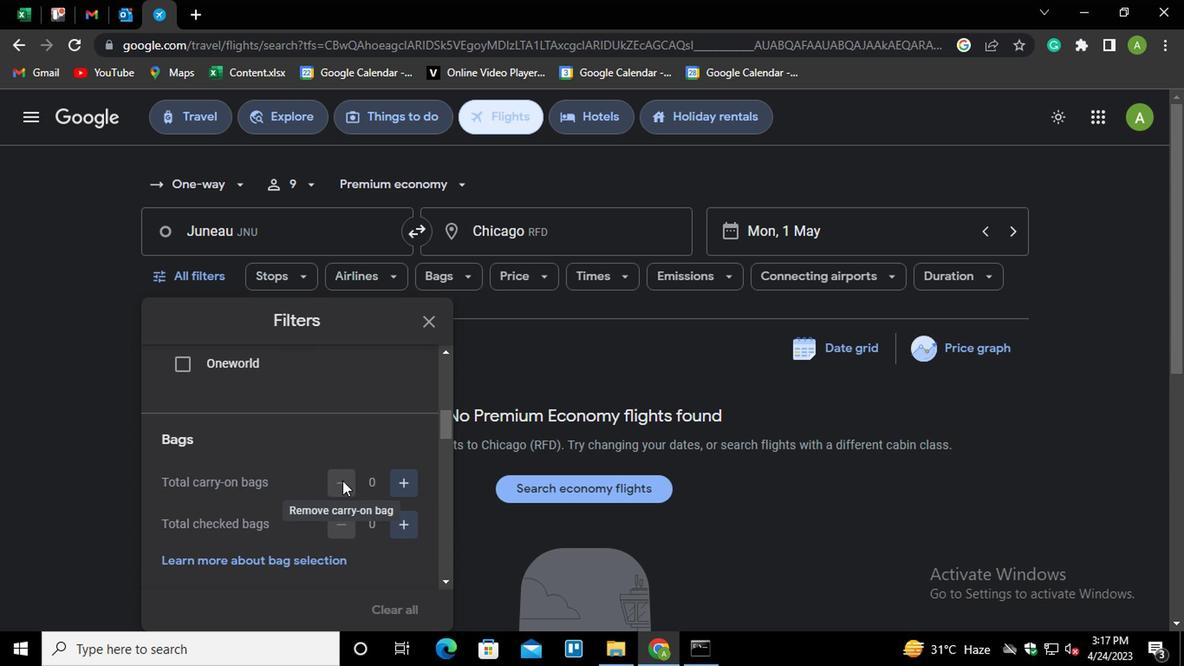 
Action: Mouse moved to (393, 399)
Screenshot: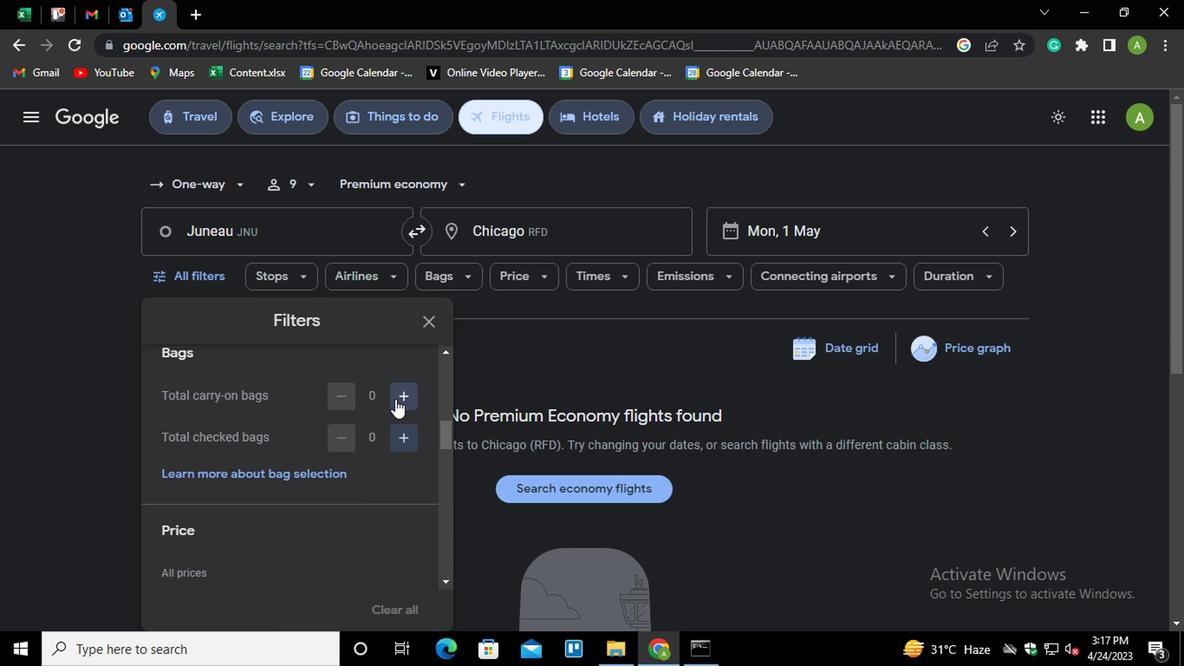 
Action: Mouse pressed left at (393, 399)
Screenshot: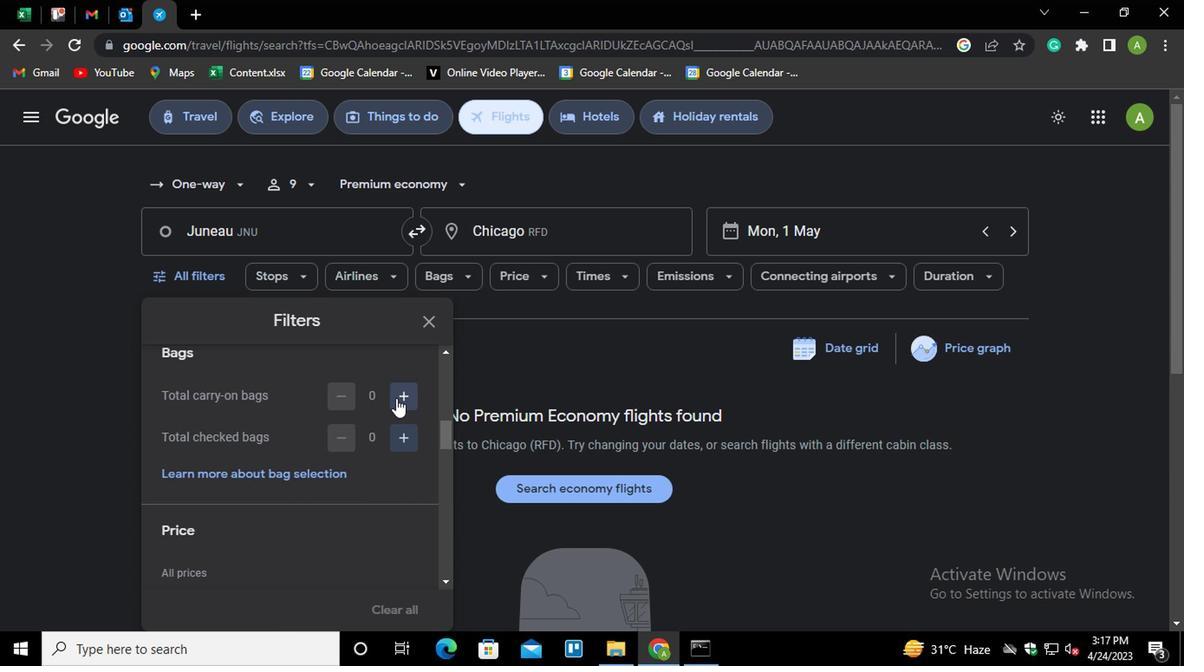 
Action: Mouse pressed left at (393, 399)
Screenshot: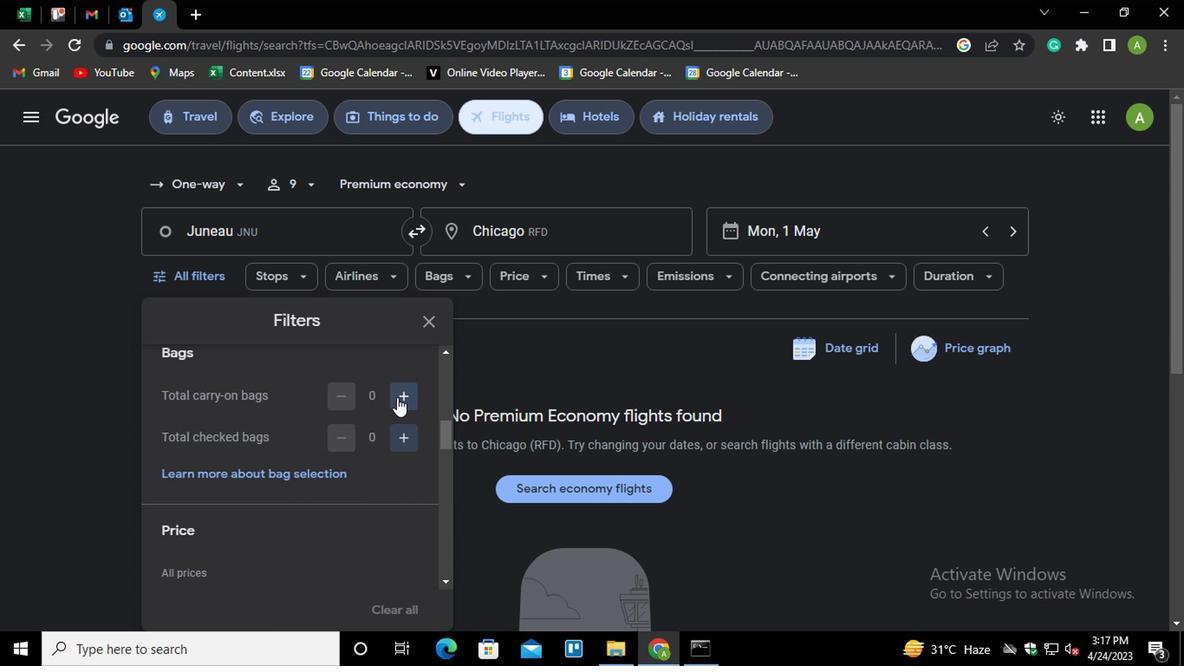 
Action: Mouse moved to (370, 459)
Screenshot: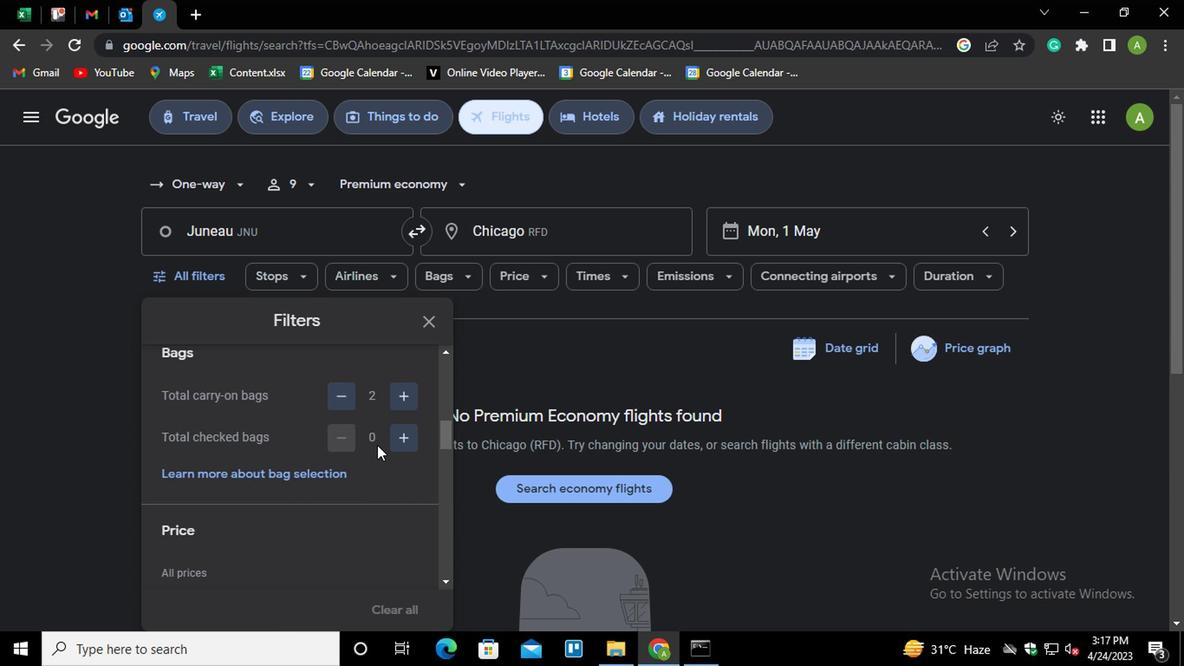 
Action: Mouse scrolled (370, 458) with delta (0, 0)
Screenshot: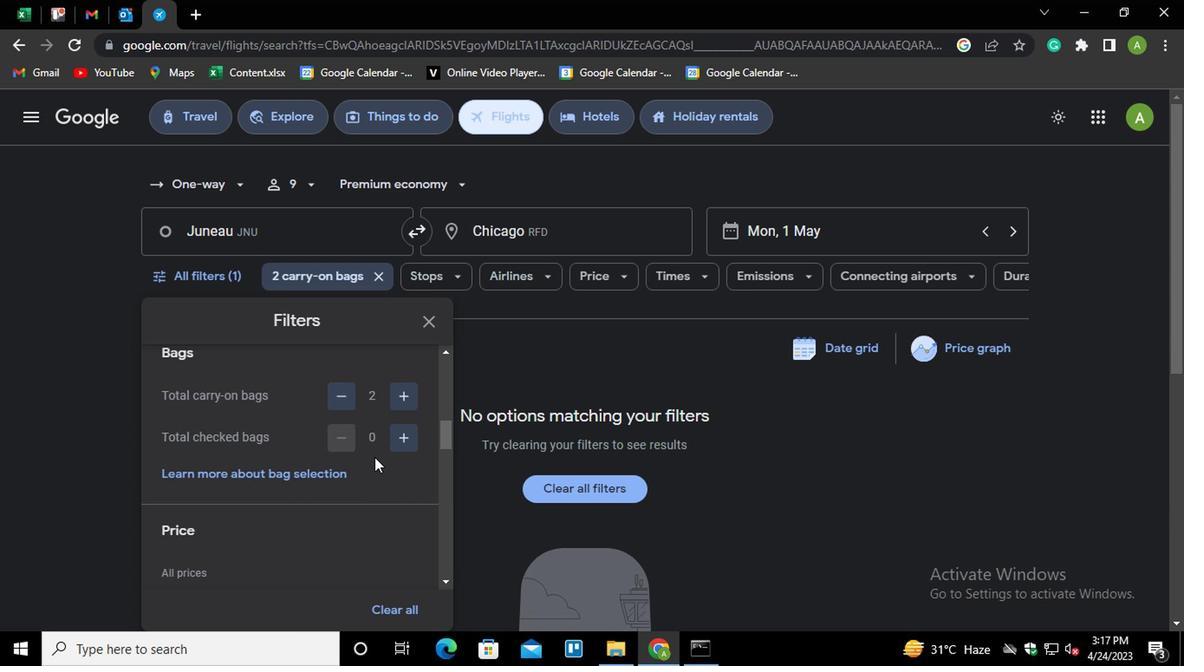 
Action: Mouse moved to (395, 519)
Screenshot: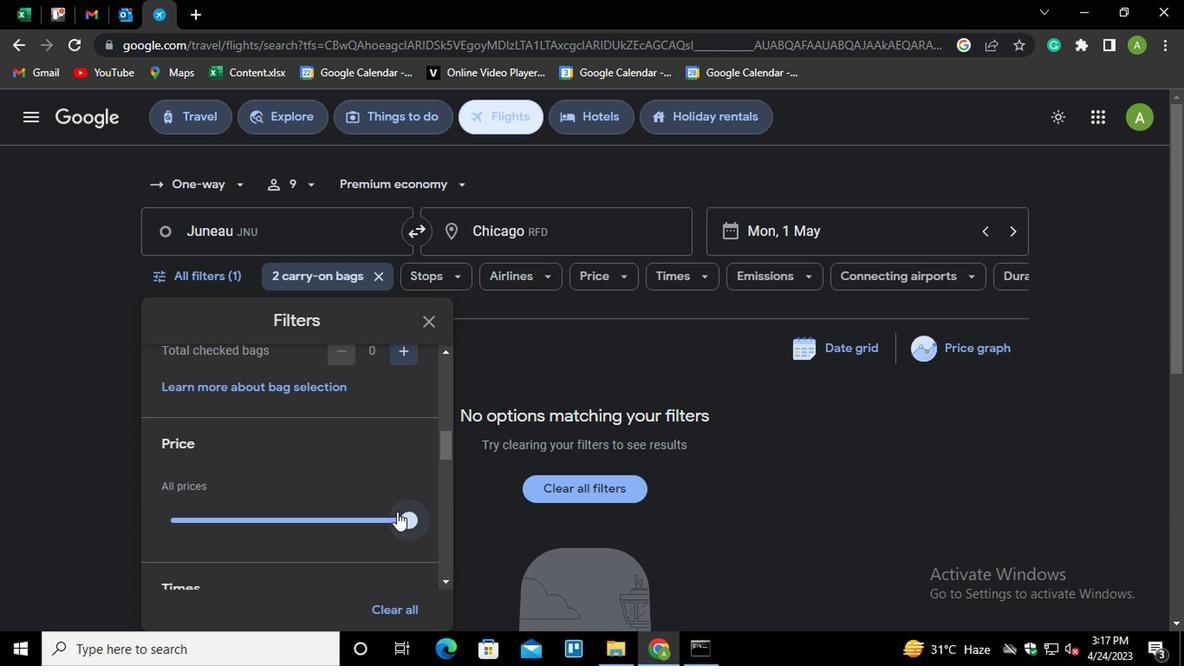 
Action: Mouse pressed left at (395, 519)
Screenshot: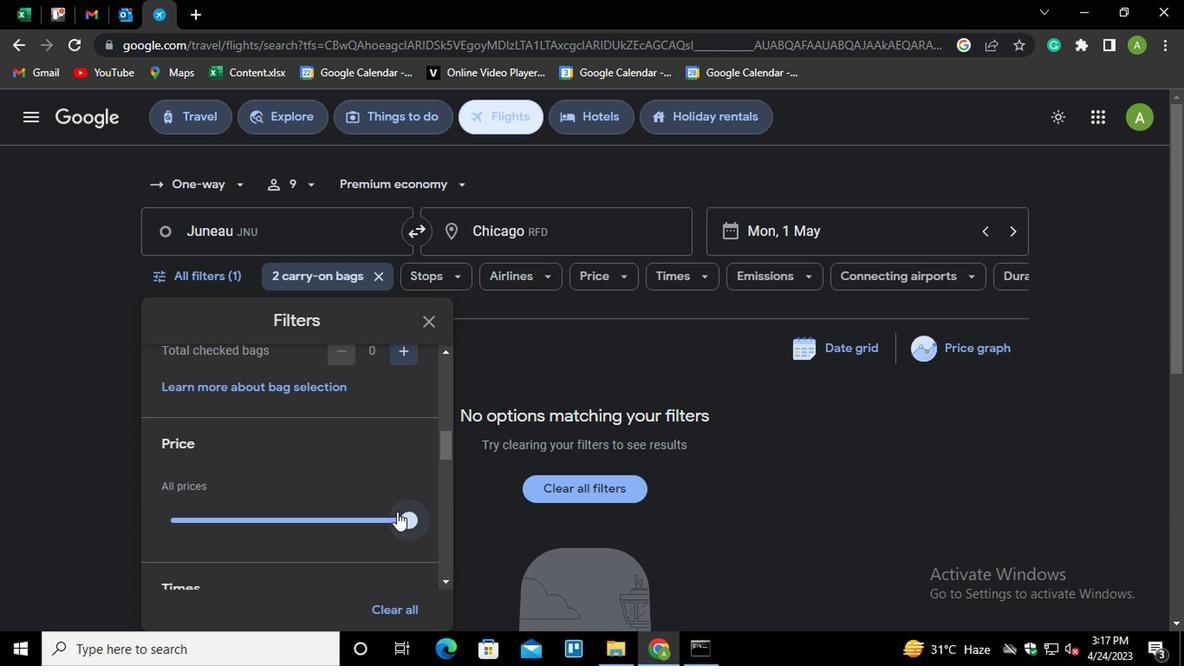 
Action: Mouse moved to (387, 513)
Screenshot: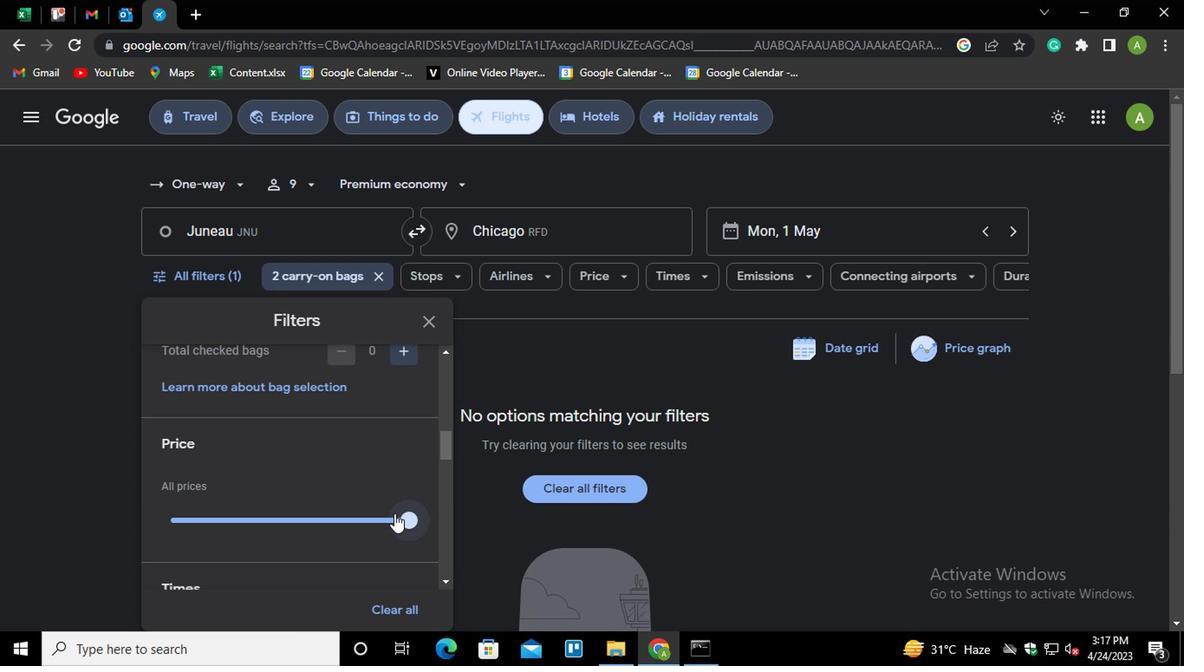 
Action: Mouse scrolled (387, 512) with delta (0, -1)
Screenshot: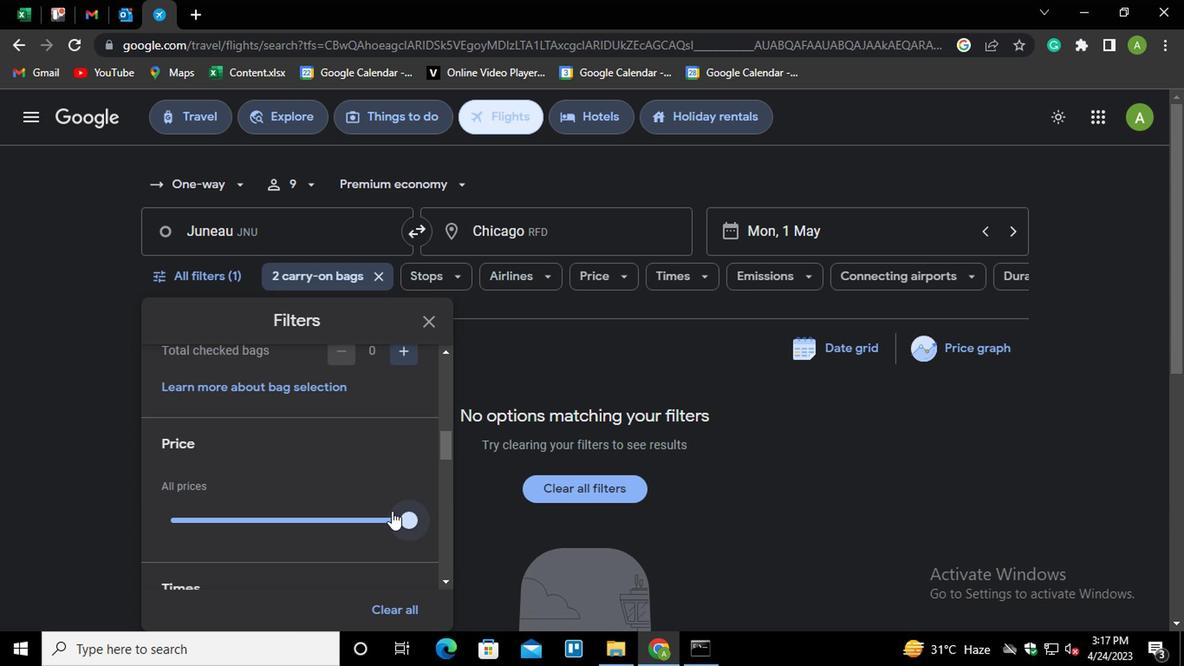 
Action: Mouse scrolled (387, 512) with delta (0, -1)
Screenshot: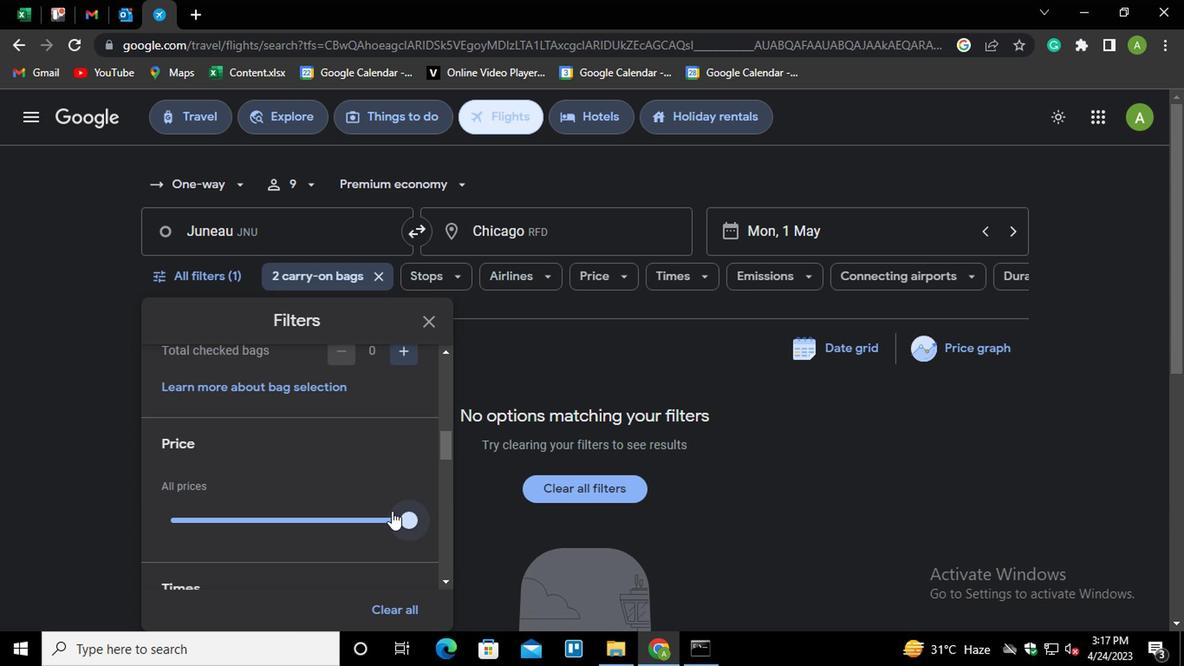 
Action: Mouse scrolled (387, 512) with delta (0, -1)
Screenshot: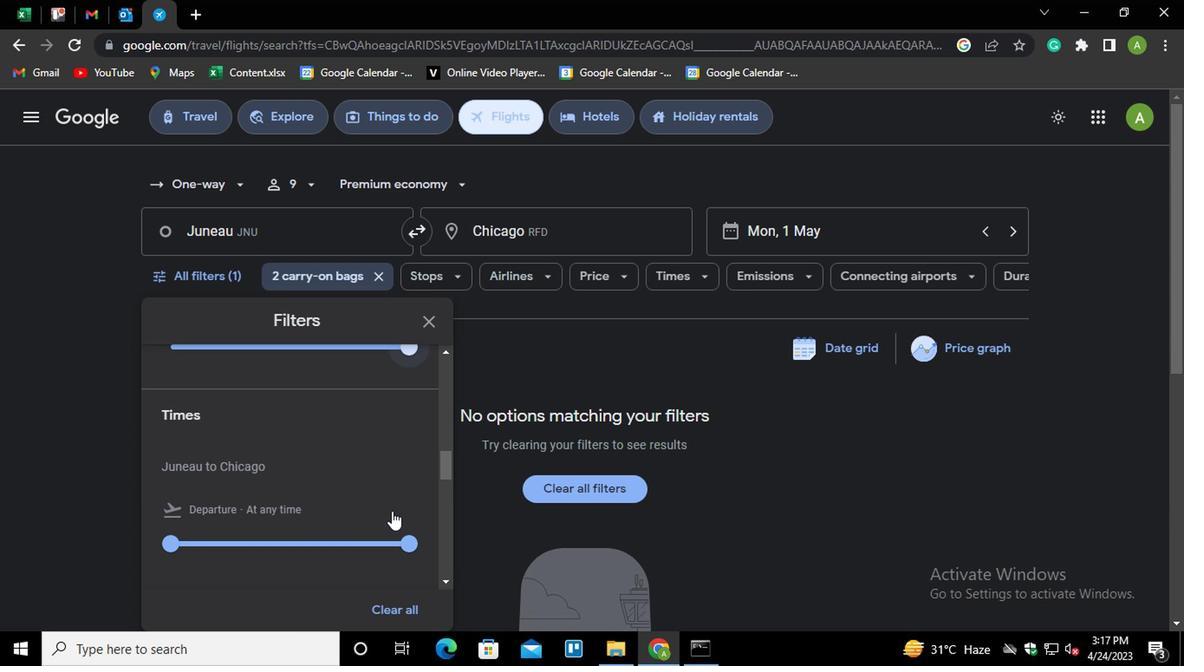 
Action: Mouse moved to (169, 456)
Screenshot: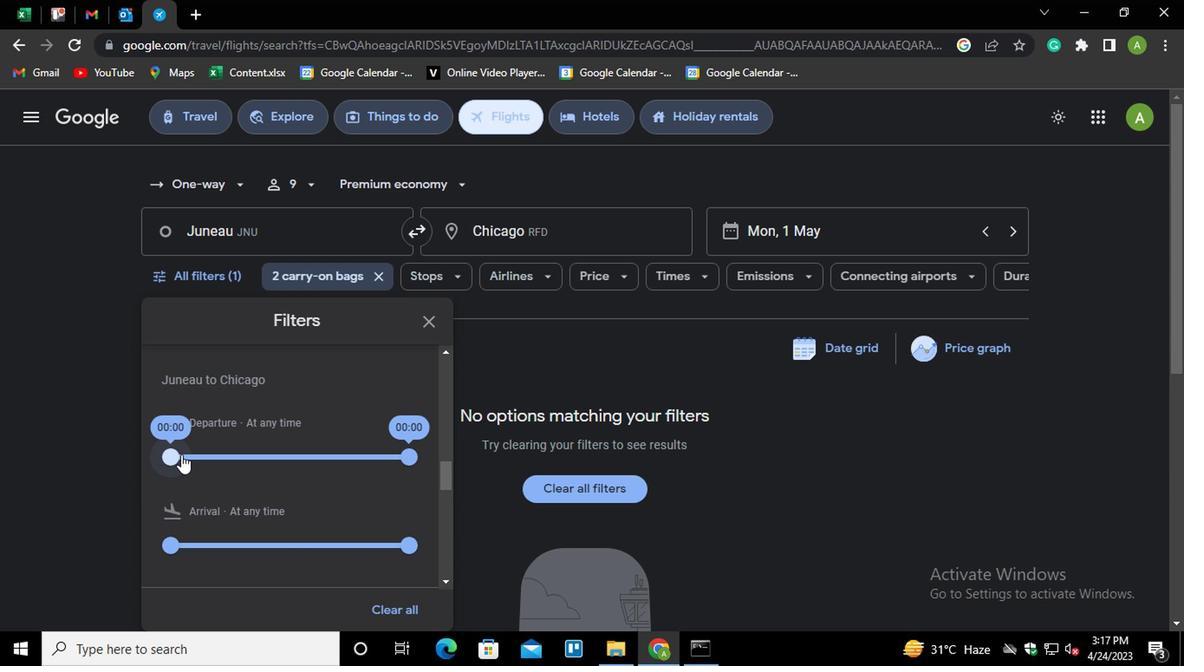 
Action: Mouse pressed left at (169, 456)
Screenshot: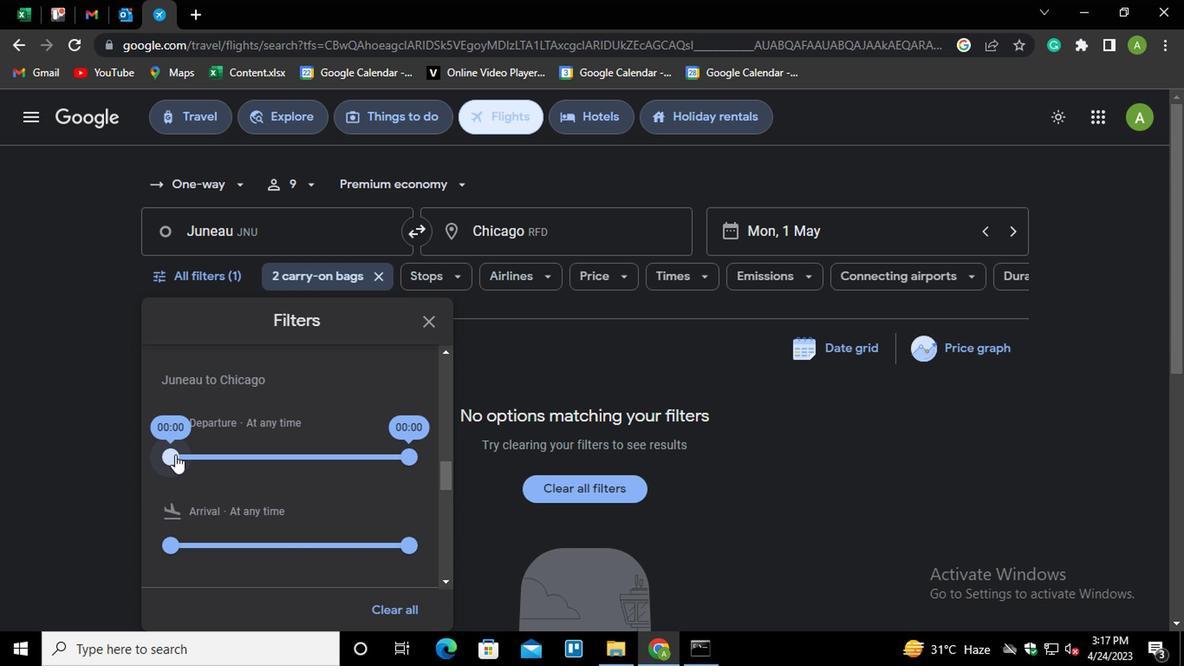
Action: Mouse moved to (397, 461)
Screenshot: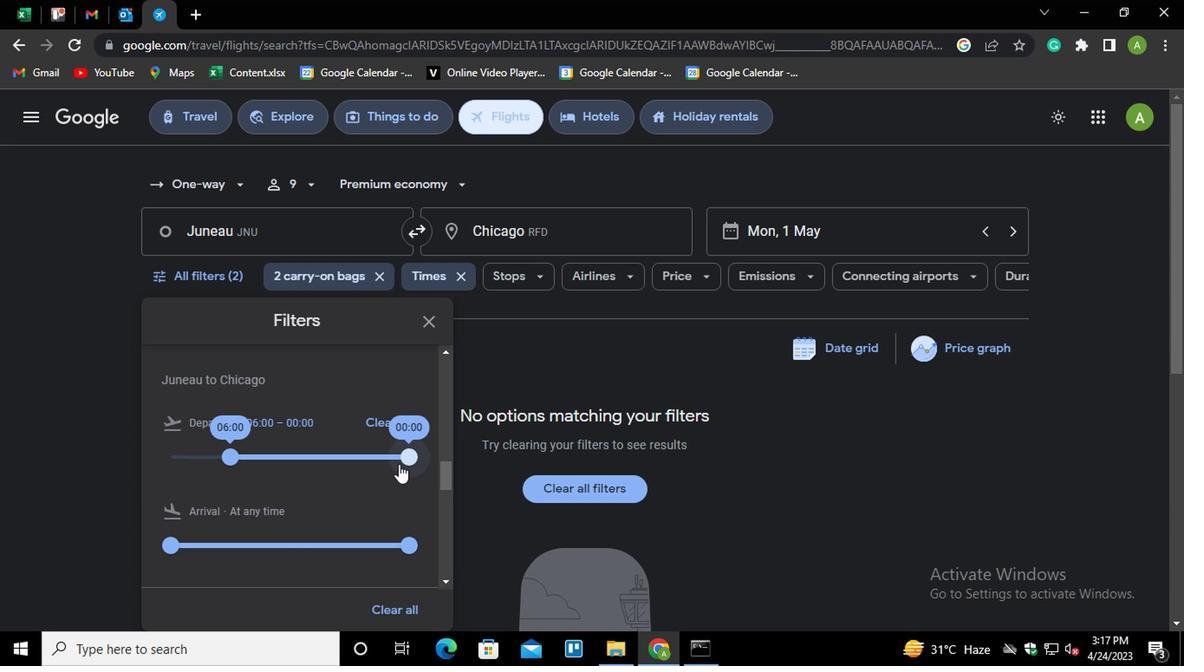 
Action: Mouse pressed left at (397, 461)
Screenshot: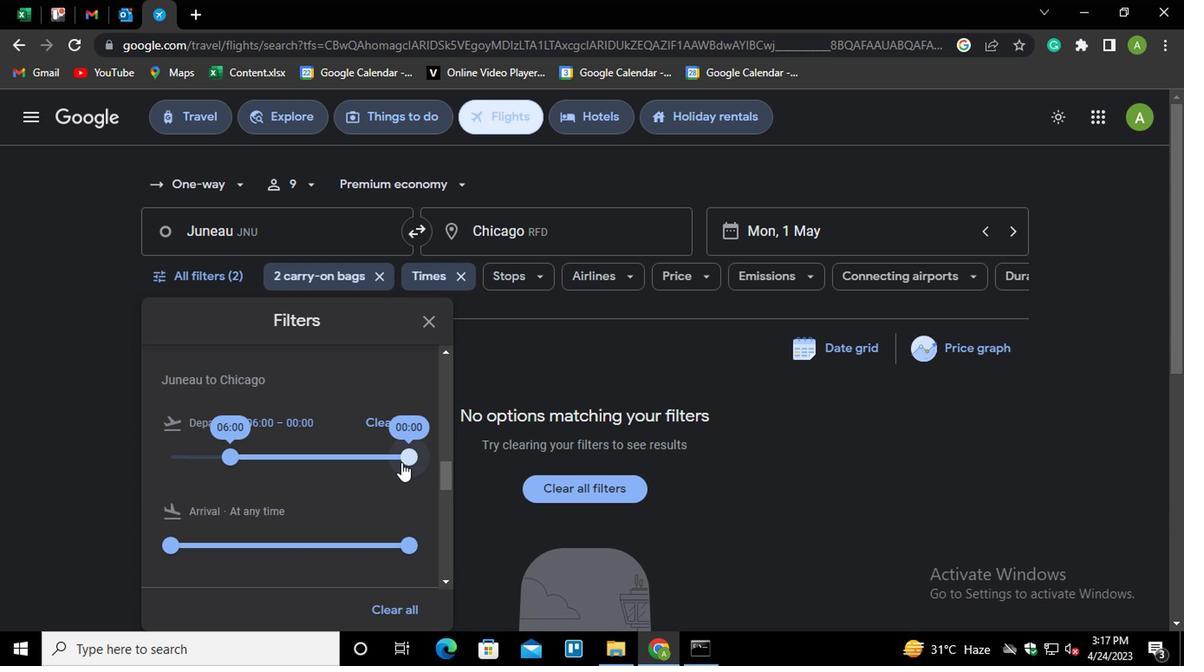 
Action: Mouse moved to (354, 484)
Screenshot: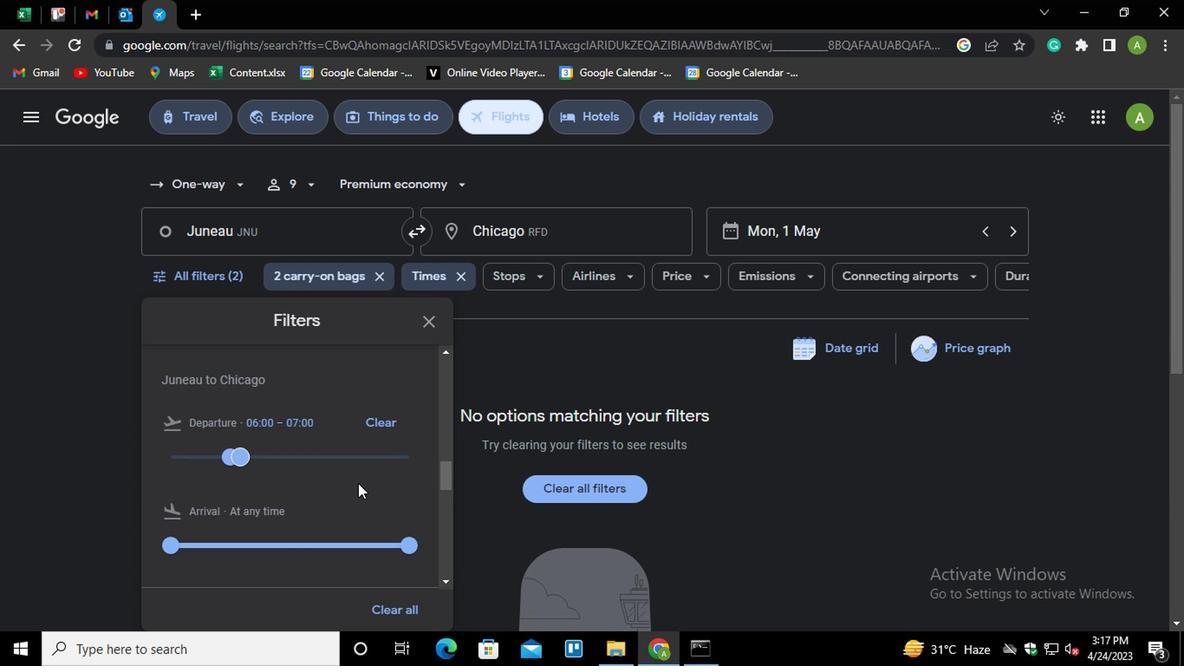 
Action: Mouse scrolled (354, 483) with delta (0, 0)
Screenshot: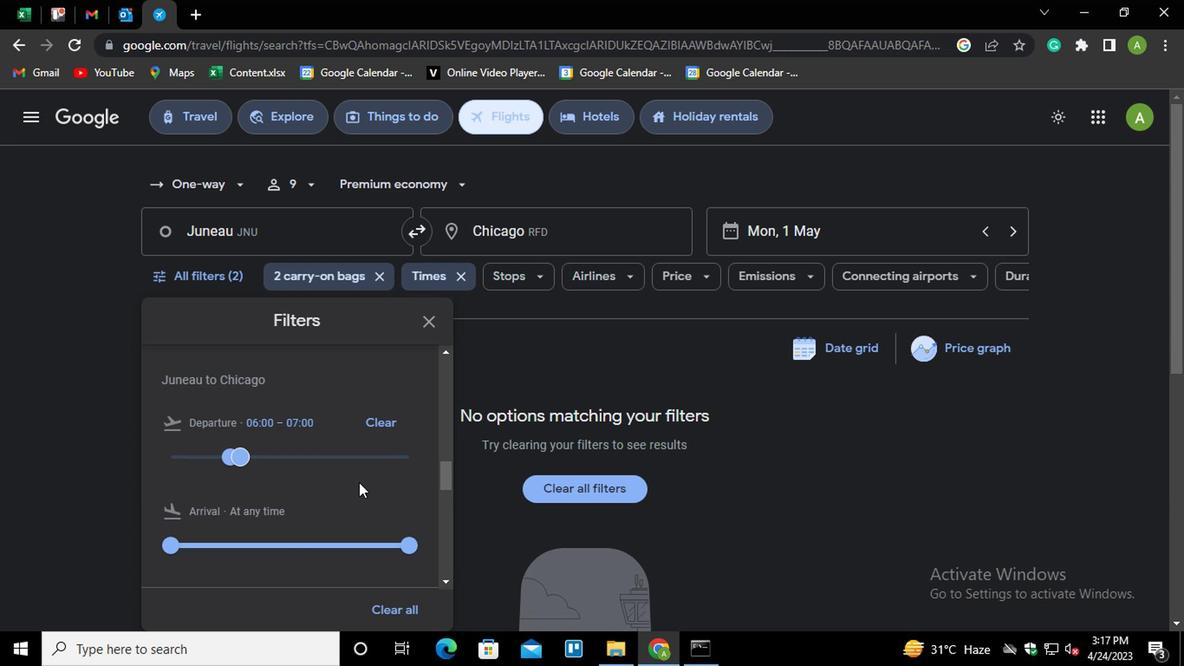 
Action: Mouse scrolled (354, 483) with delta (0, 0)
Screenshot: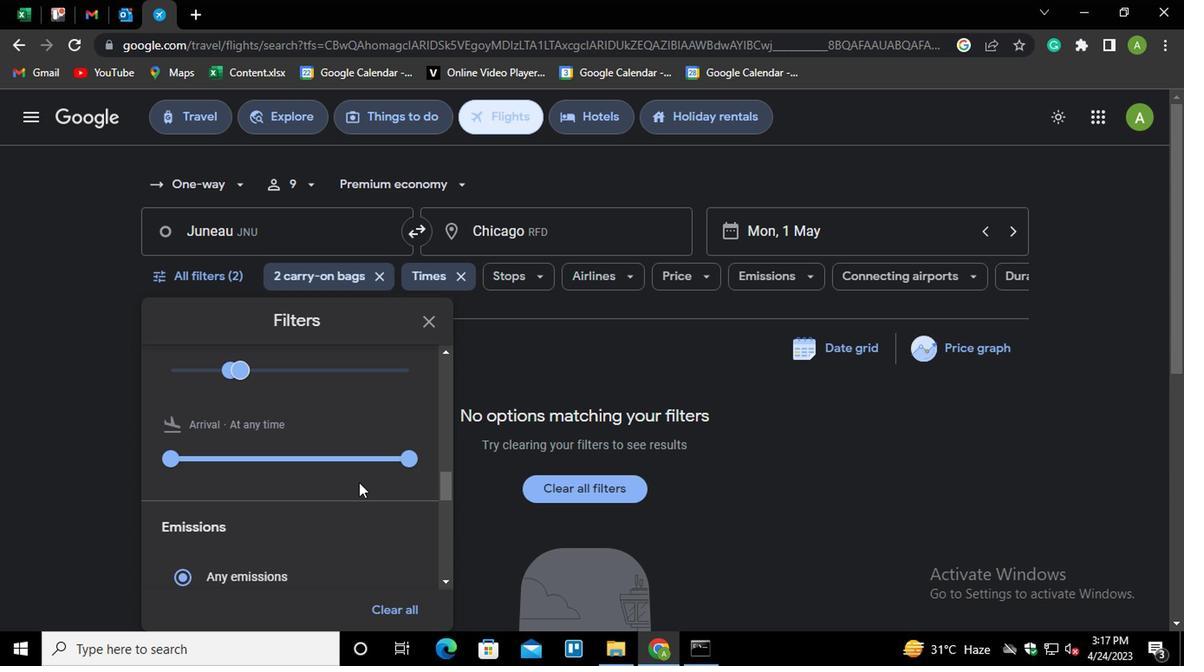 
Action: Mouse scrolled (354, 483) with delta (0, 0)
Screenshot: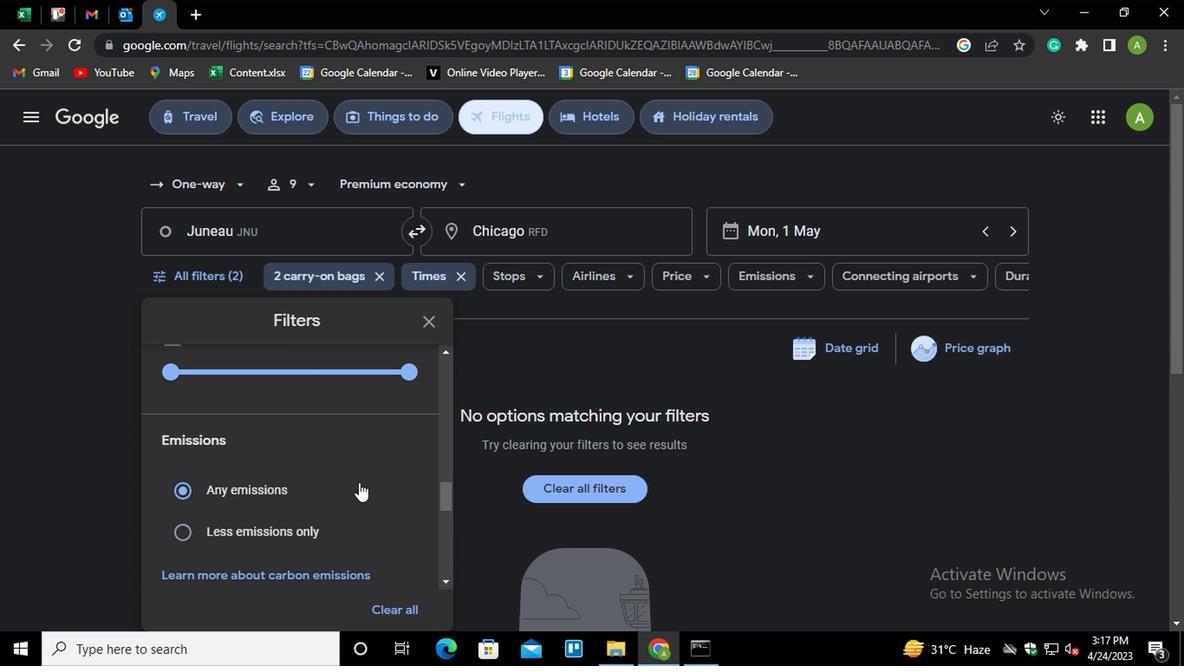 
Action: Mouse scrolled (354, 483) with delta (0, 0)
Screenshot: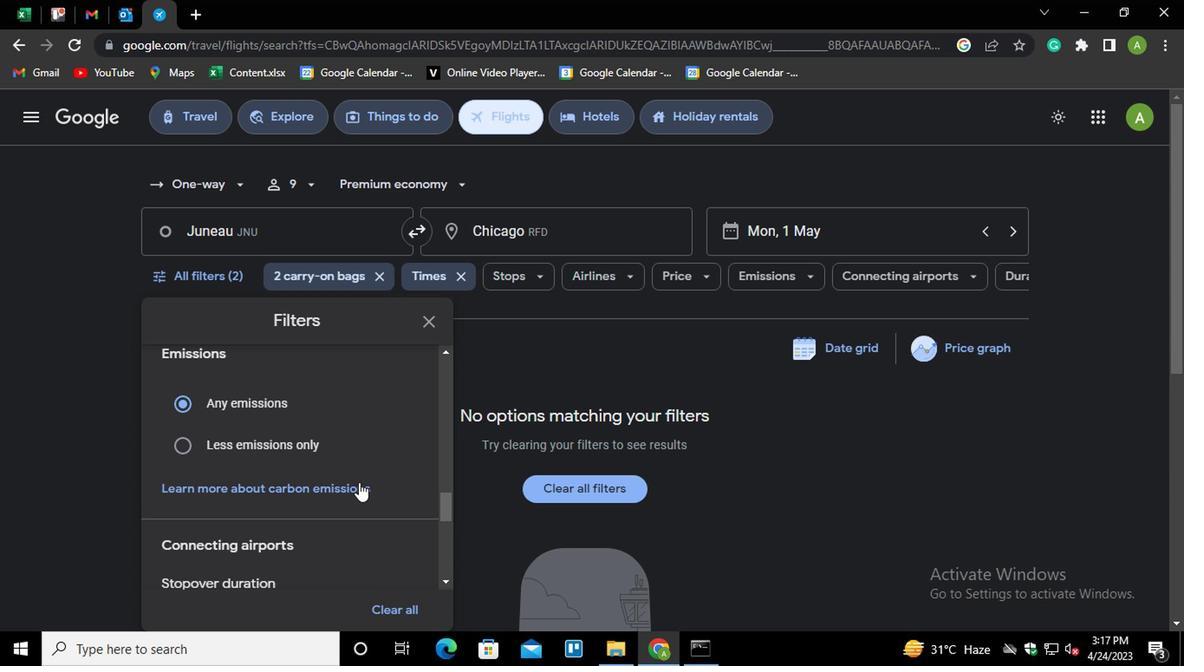 
Action: Mouse scrolled (354, 483) with delta (0, 0)
Screenshot: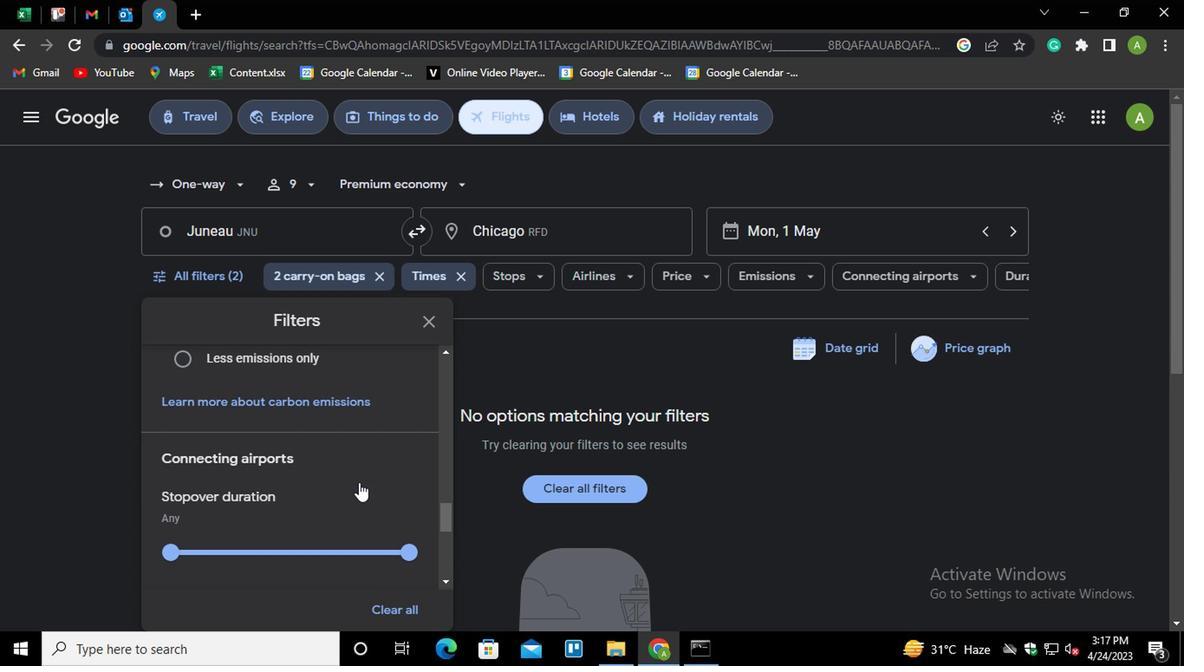 
Action: Mouse scrolled (354, 483) with delta (0, 0)
Screenshot: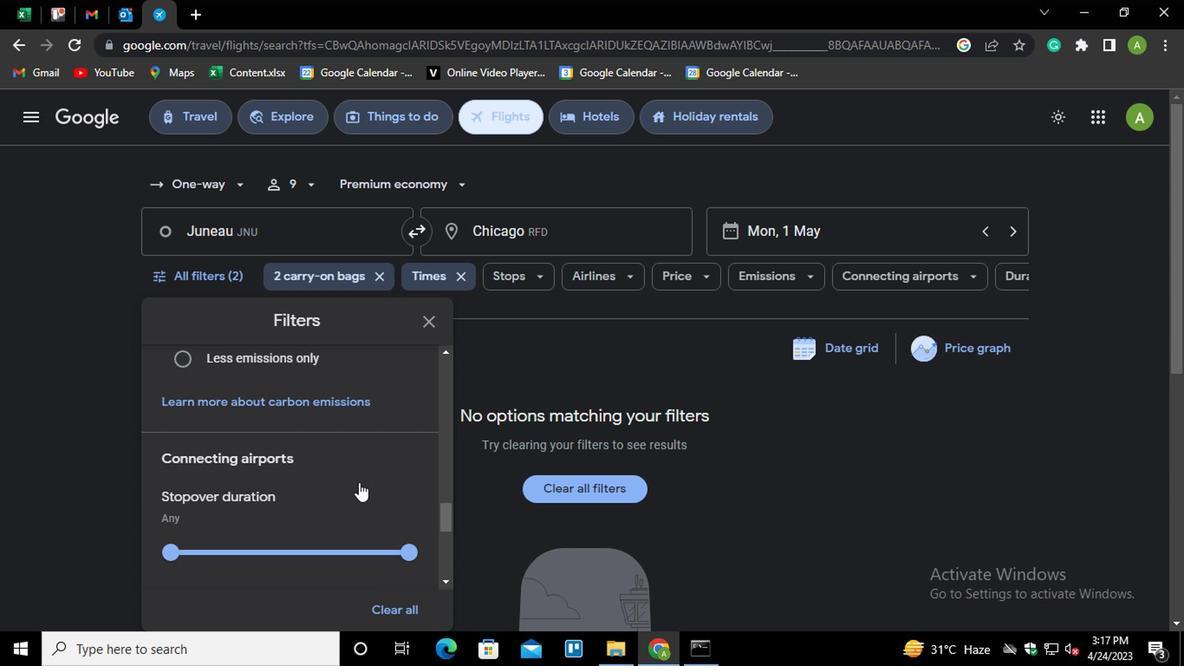 
Action: Mouse scrolled (354, 483) with delta (0, 0)
Screenshot: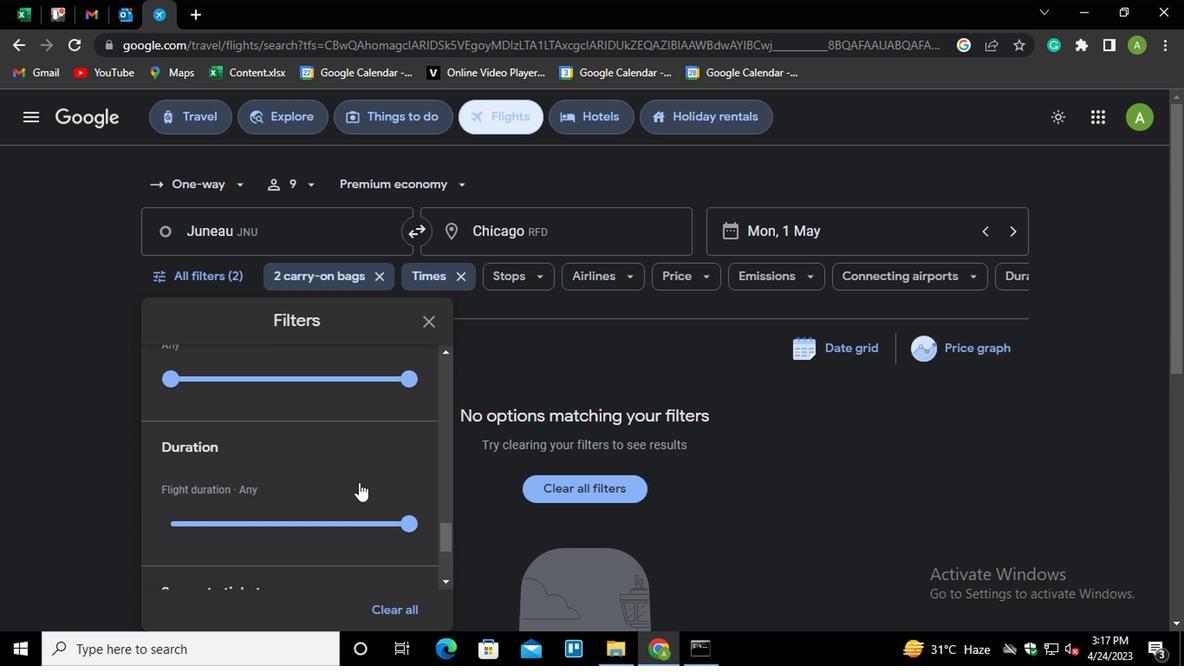 
Action: Mouse scrolled (354, 483) with delta (0, 0)
Screenshot: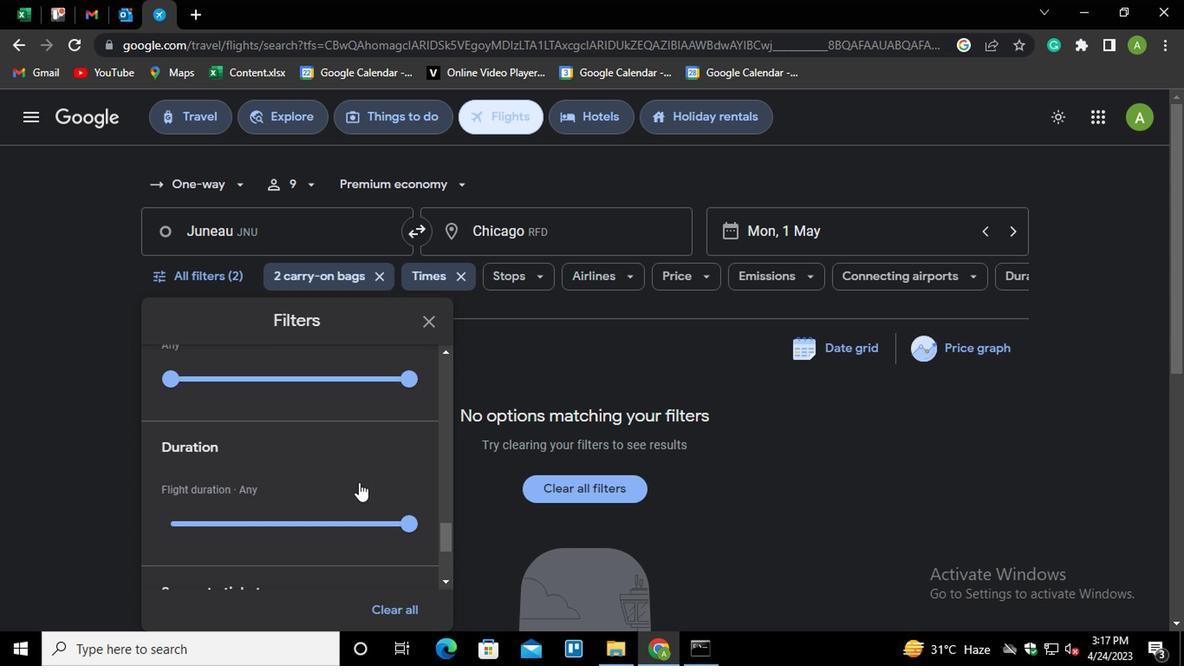 
Action: Mouse scrolled (354, 483) with delta (0, 0)
Screenshot: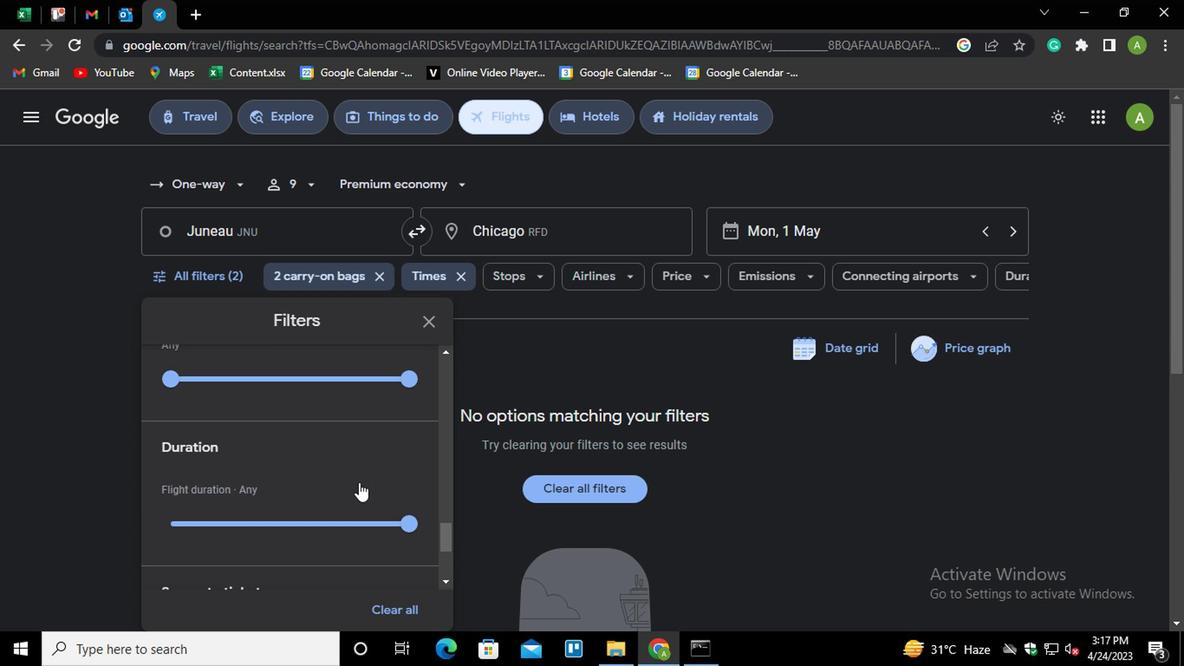 
Action: Mouse moved to (818, 396)
Screenshot: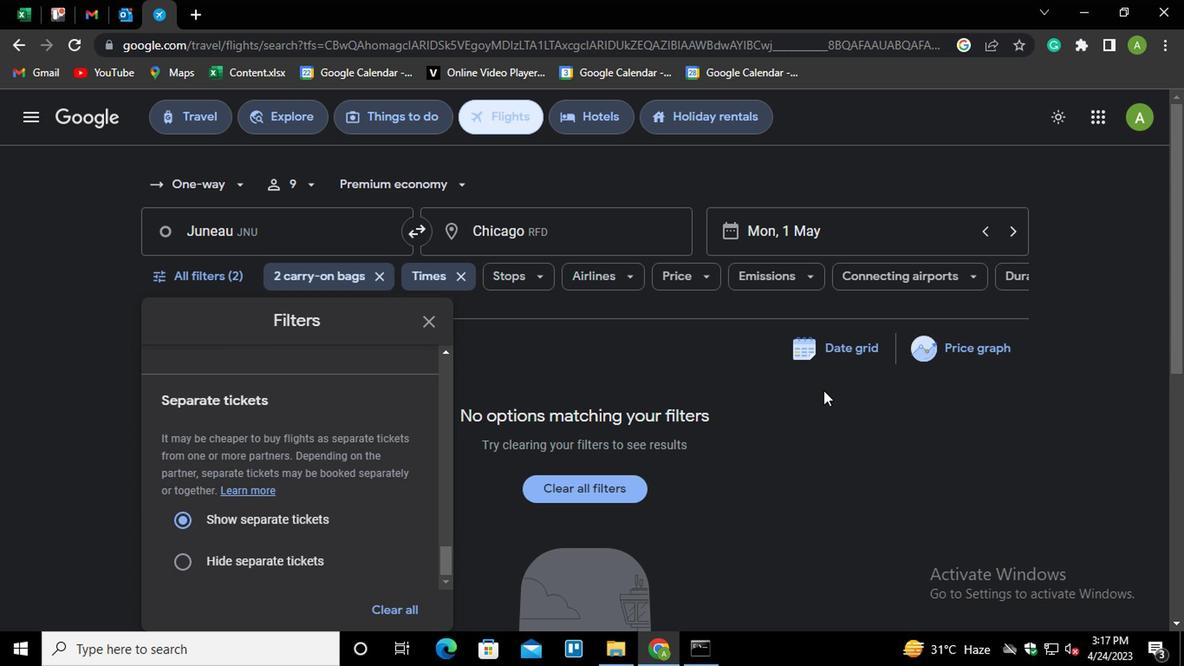 
Action: Mouse pressed left at (818, 396)
Screenshot: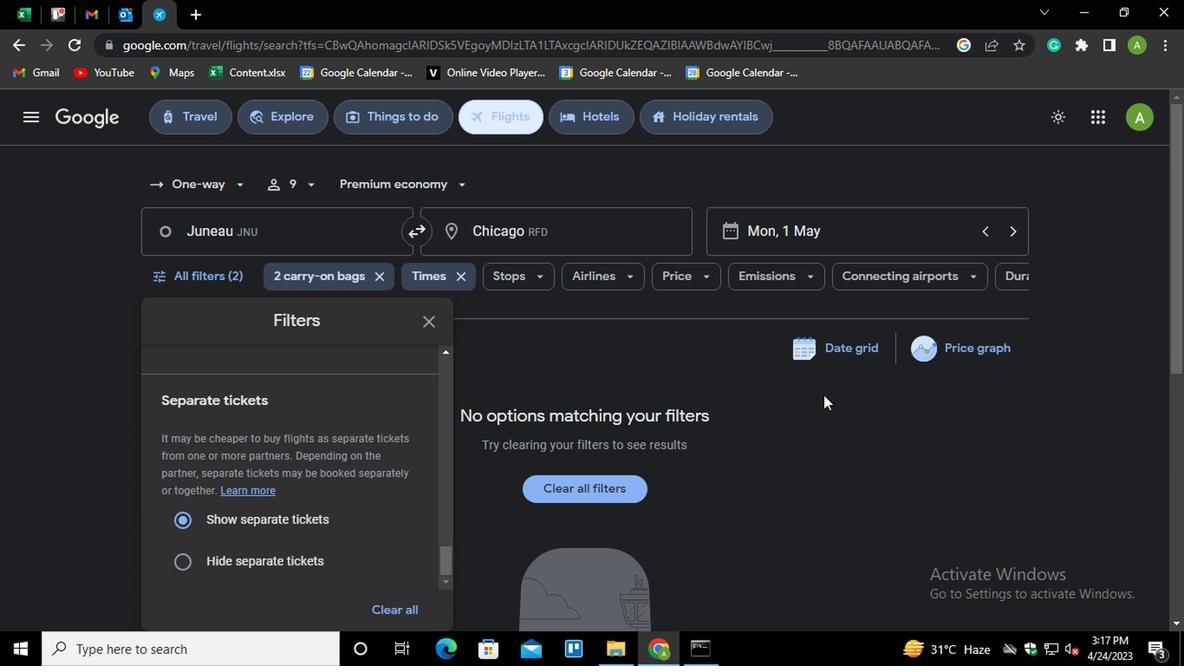 
Action: Mouse moved to (810, 388)
Screenshot: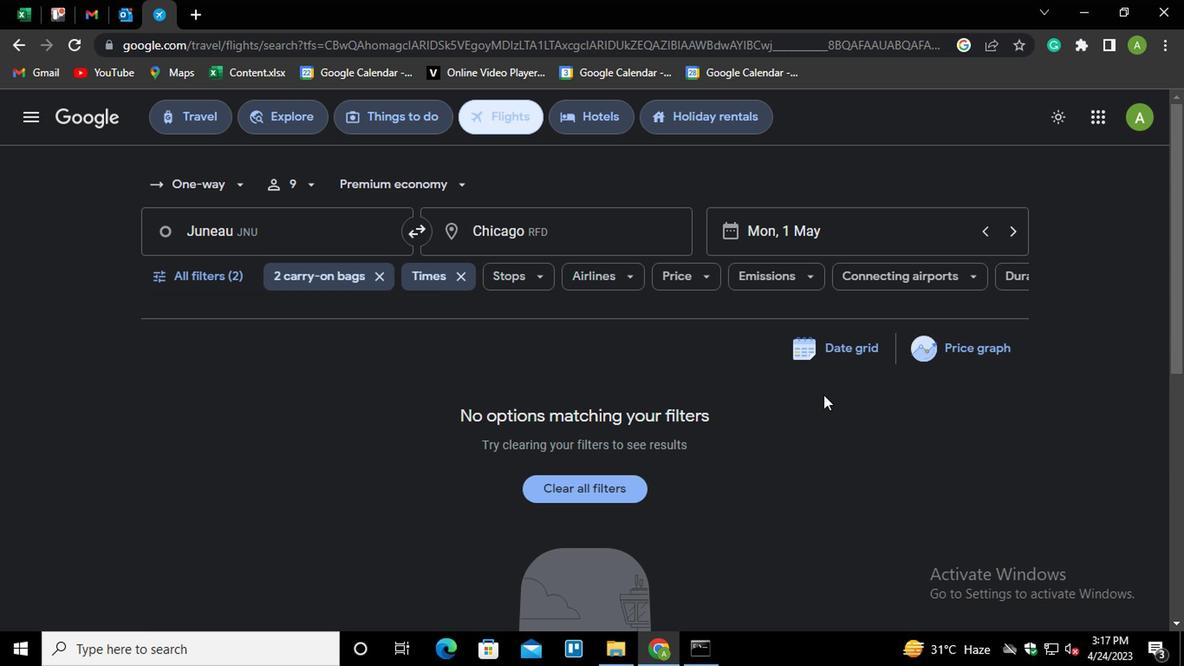 
